 Task: Schedule a pivotal call with the IT department to engage in comprehensive discussions about software updates, system enhancements, and data security measures on September 22nd at 2:45 PM.
Action: Mouse moved to (48, 92)
Screenshot: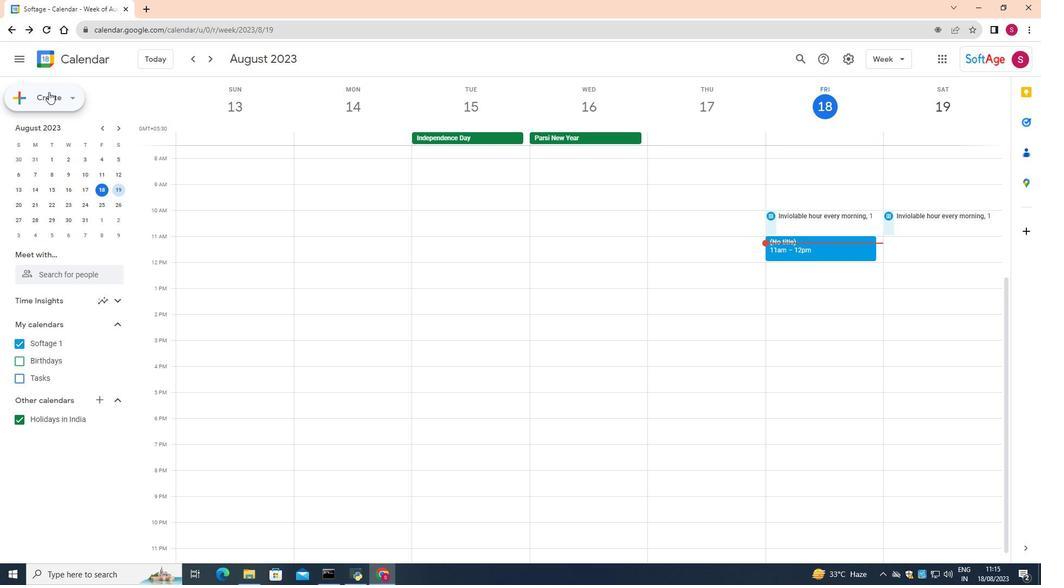 
Action: Mouse pressed left at (48, 92)
Screenshot: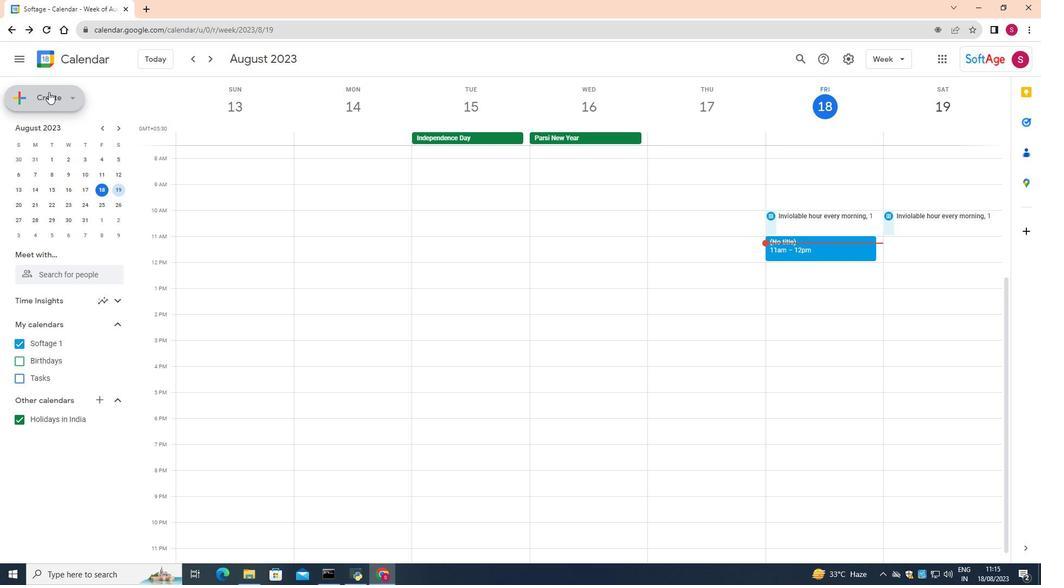 
Action: Mouse moved to (72, 214)
Screenshot: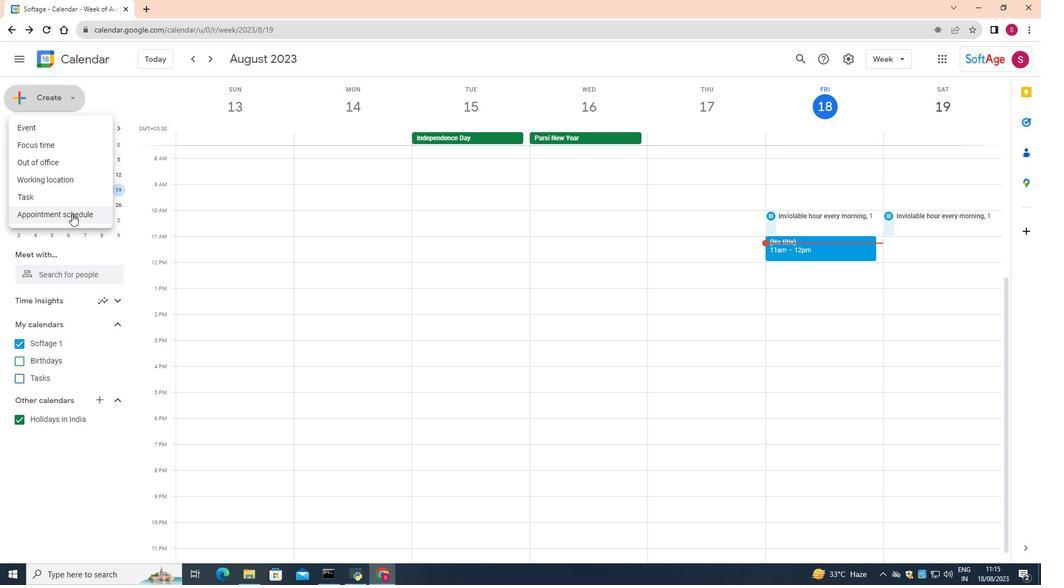 
Action: Mouse pressed left at (72, 214)
Screenshot: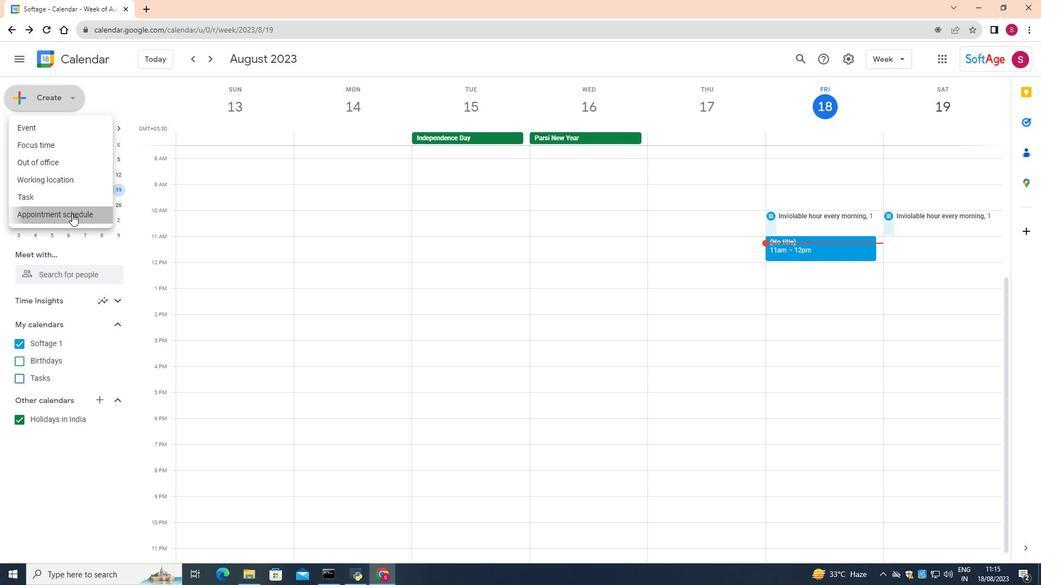 
Action: Mouse moved to (125, 91)
Screenshot: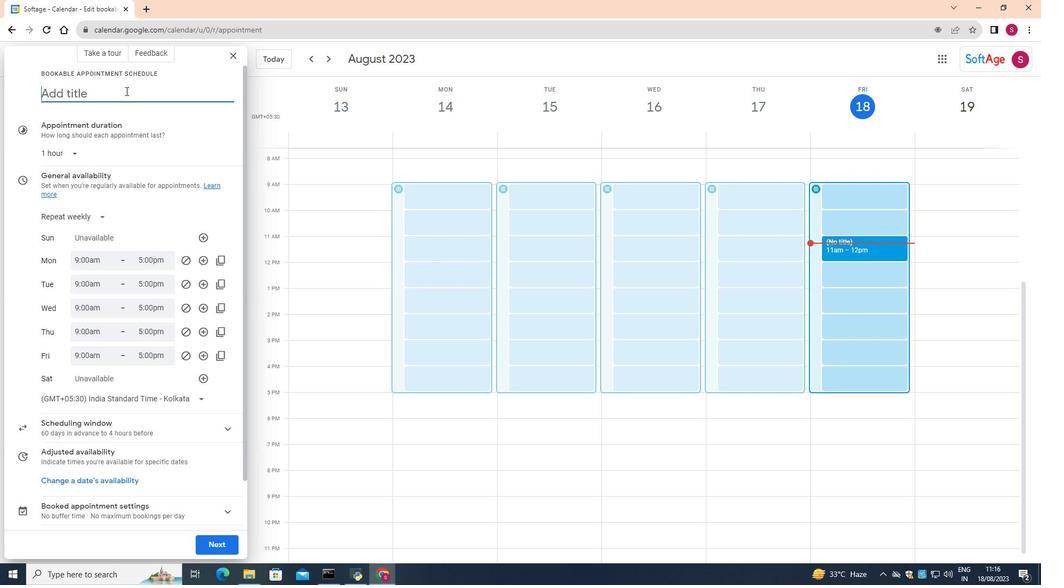 
Action: Mouse pressed left at (125, 91)
Screenshot: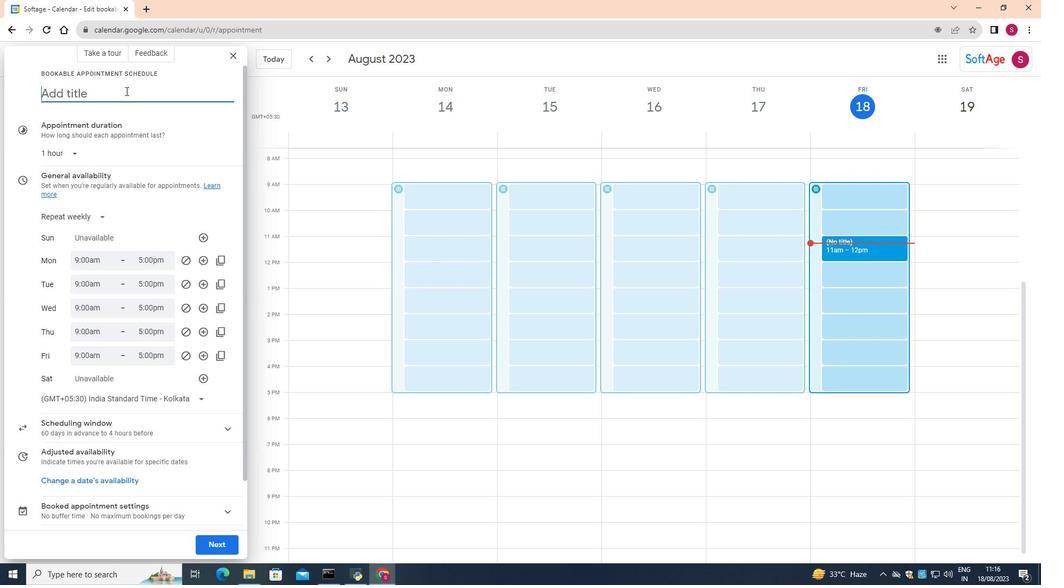 
Action: Key pressed <Key.shift>Pivotal<Key.space>call
Screenshot: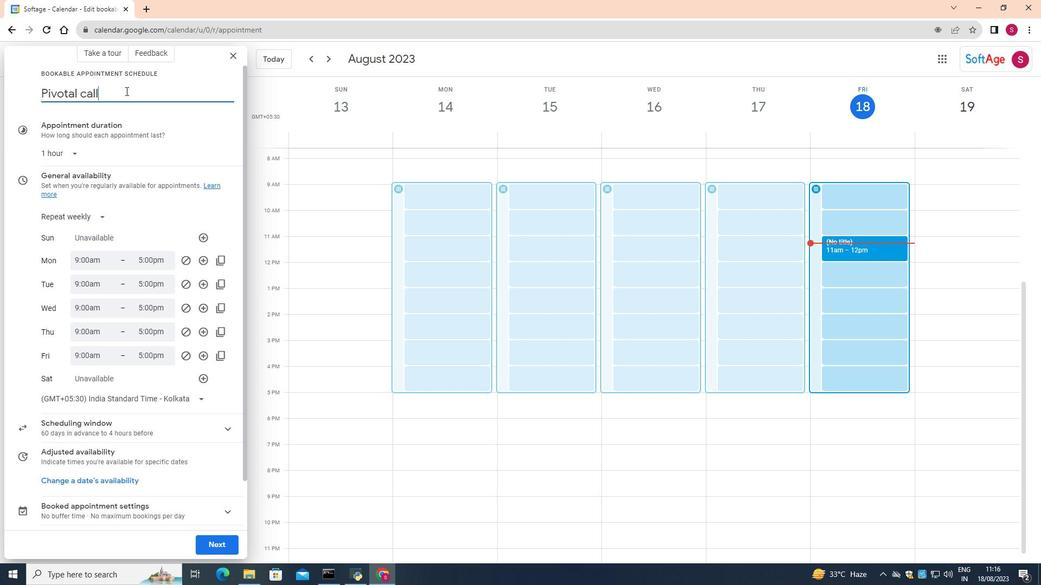 
Action: Mouse moved to (58, 145)
Screenshot: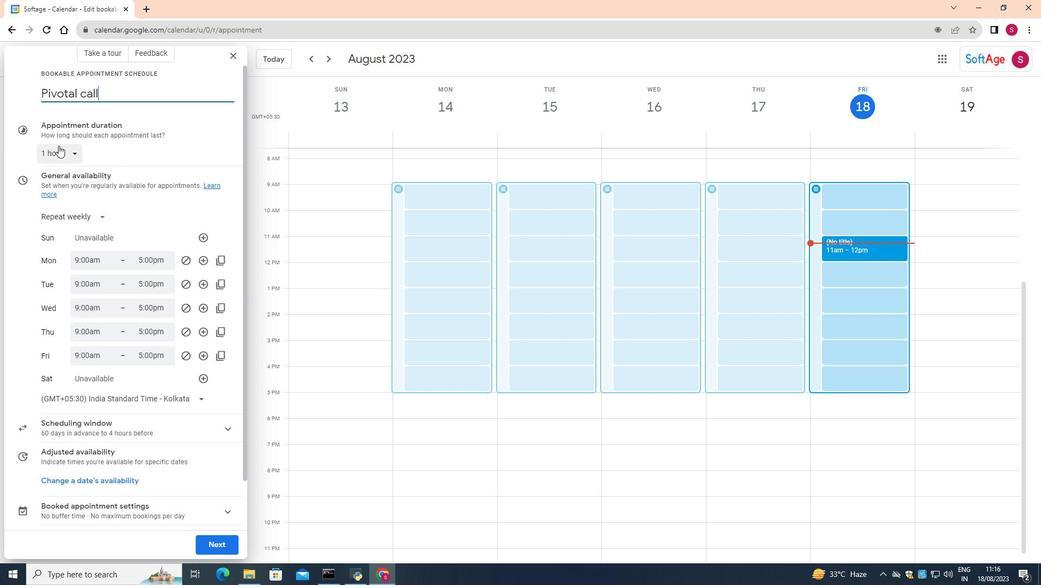 
Action: Key pressed <Key.space>with<Key.space>the<Key.space><Key.shift>IT<Key.space>department
Screenshot: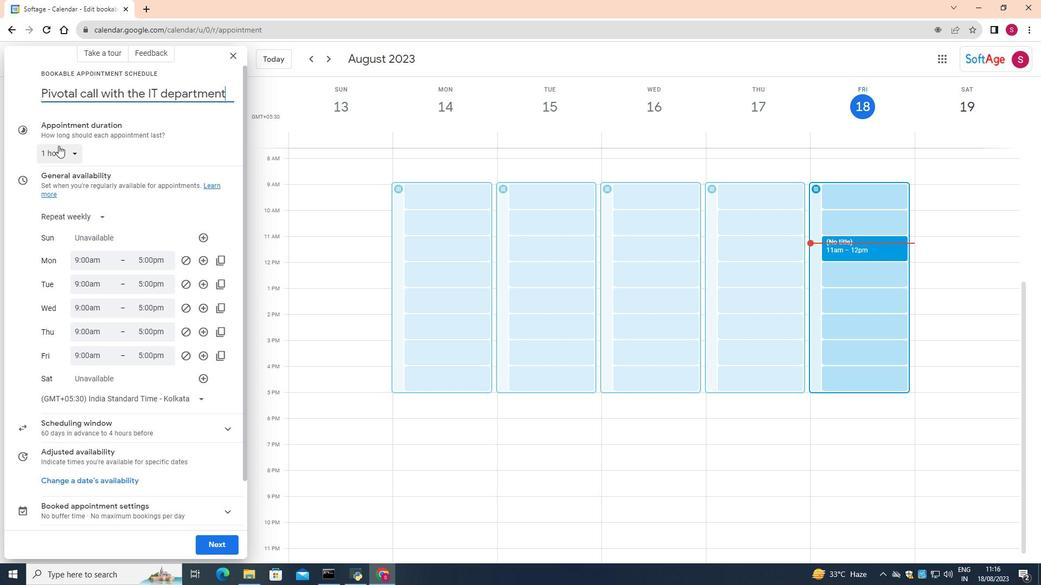 
Action: Mouse moved to (77, 157)
Screenshot: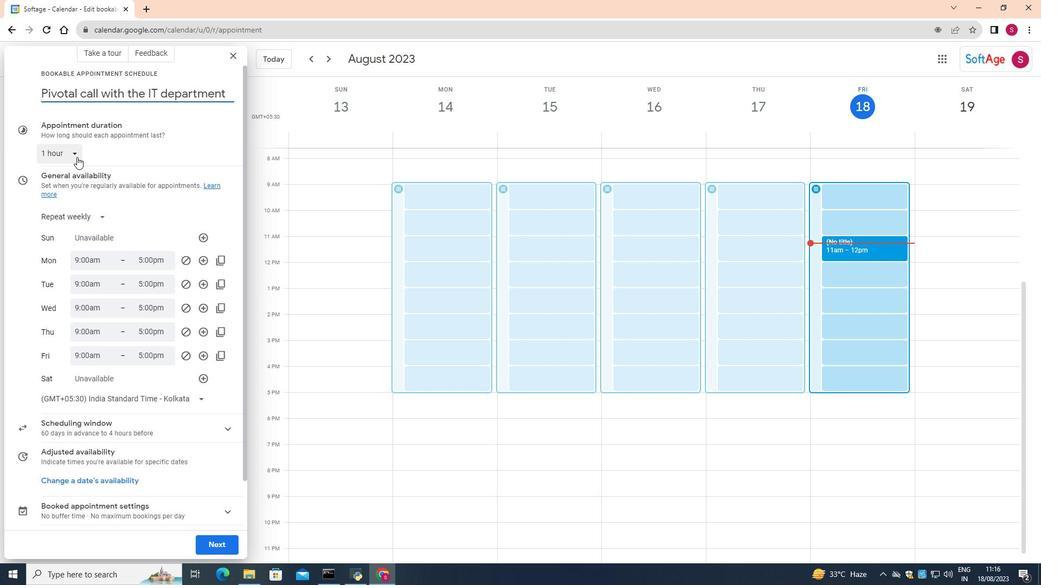 
Action: Mouse pressed left at (77, 157)
Screenshot: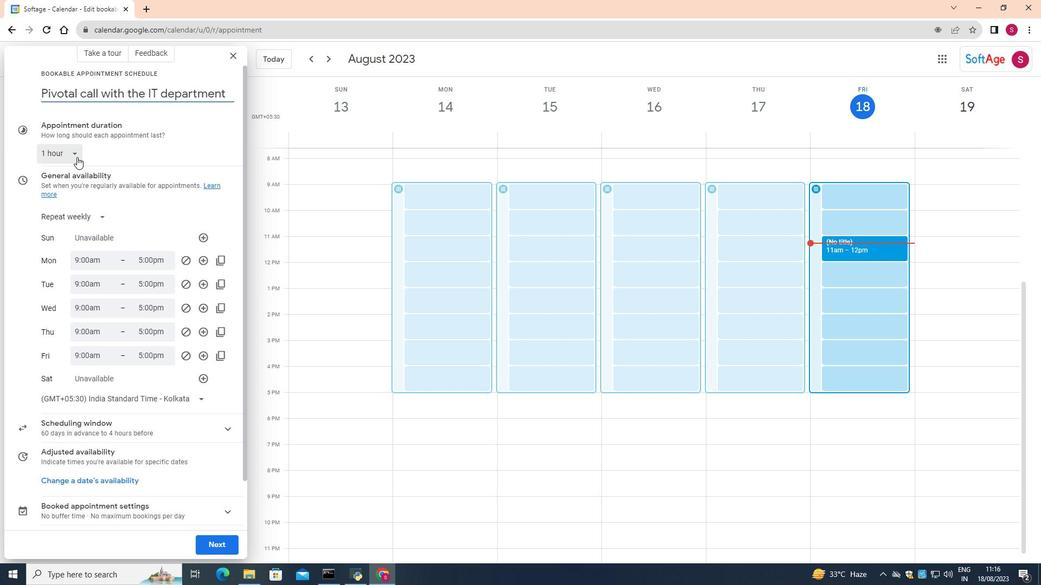 
Action: Mouse moved to (217, 259)
Screenshot: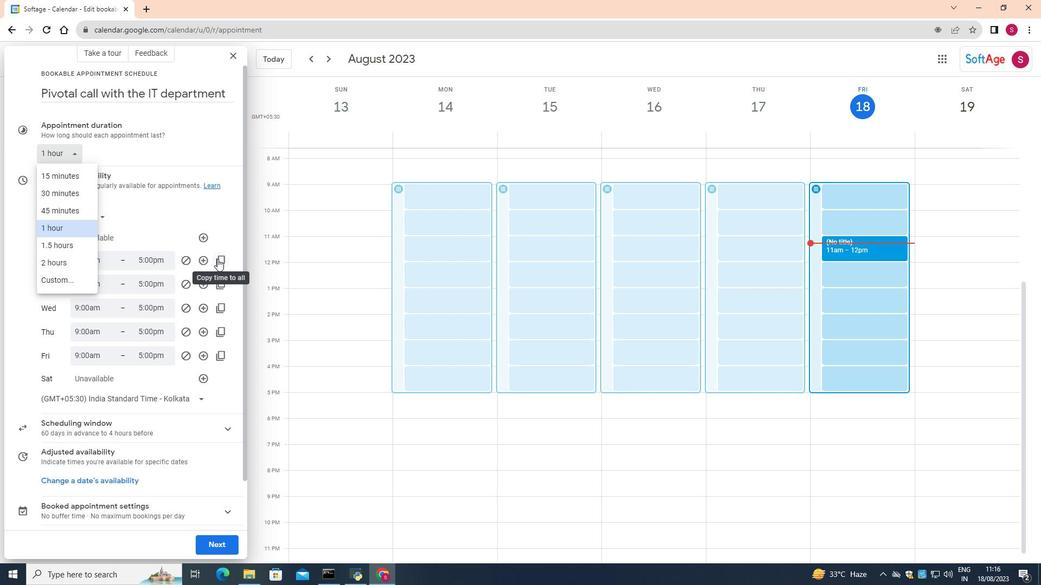 
Action: Mouse pressed left at (217, 259)
Screenshot: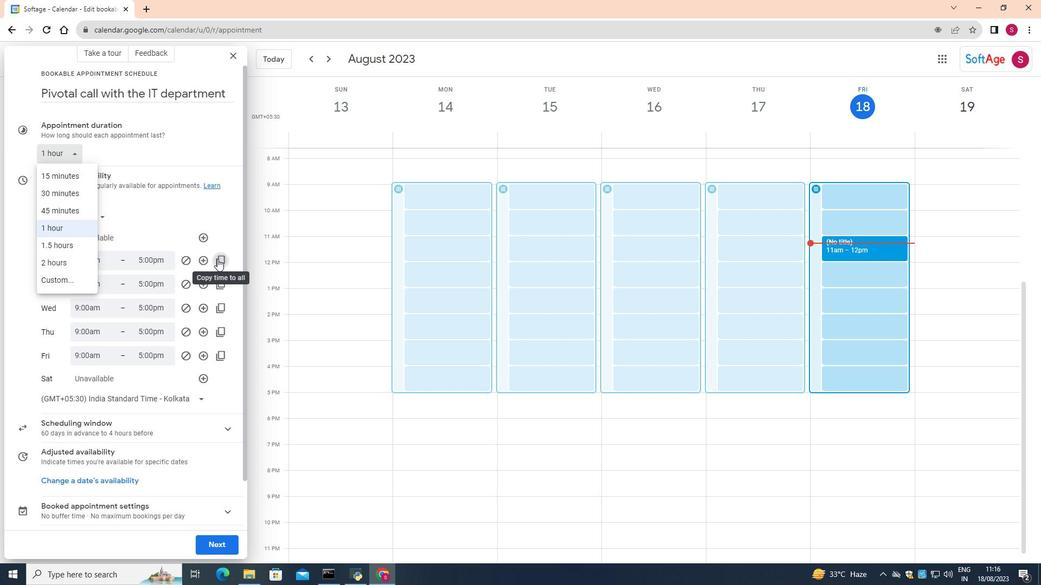 
Action: Mouse pressed left at (217, 259)
Screenshot: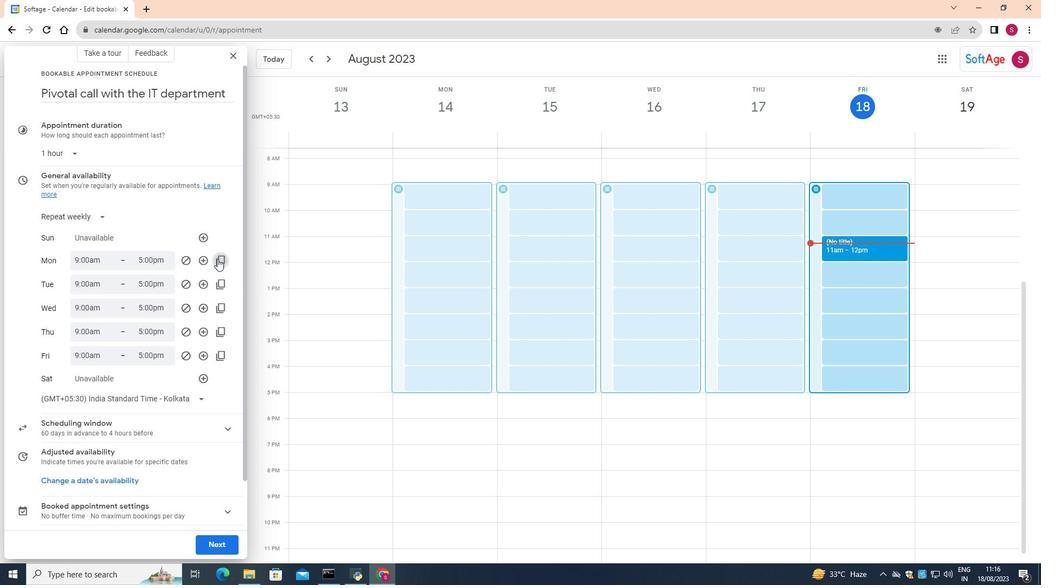 
Action: Mouse moved to (153, 423)
Screenshot: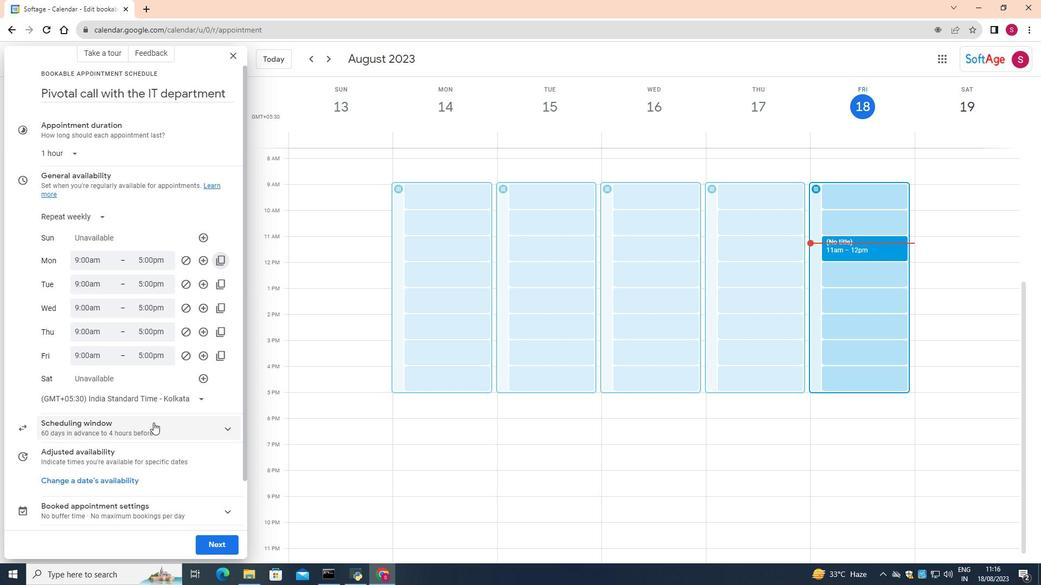 
Action: Mouse scrolled (153, 422) with delta (0, 0)
Screenshot: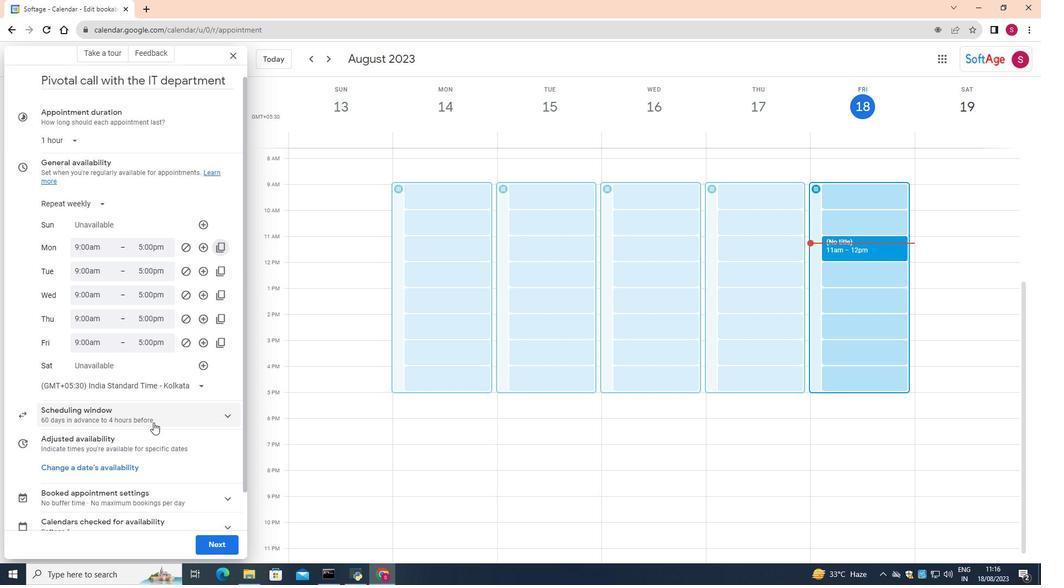 
Action: Mouse scrolled (153, 422) with delta (0, 0)
Screenshot: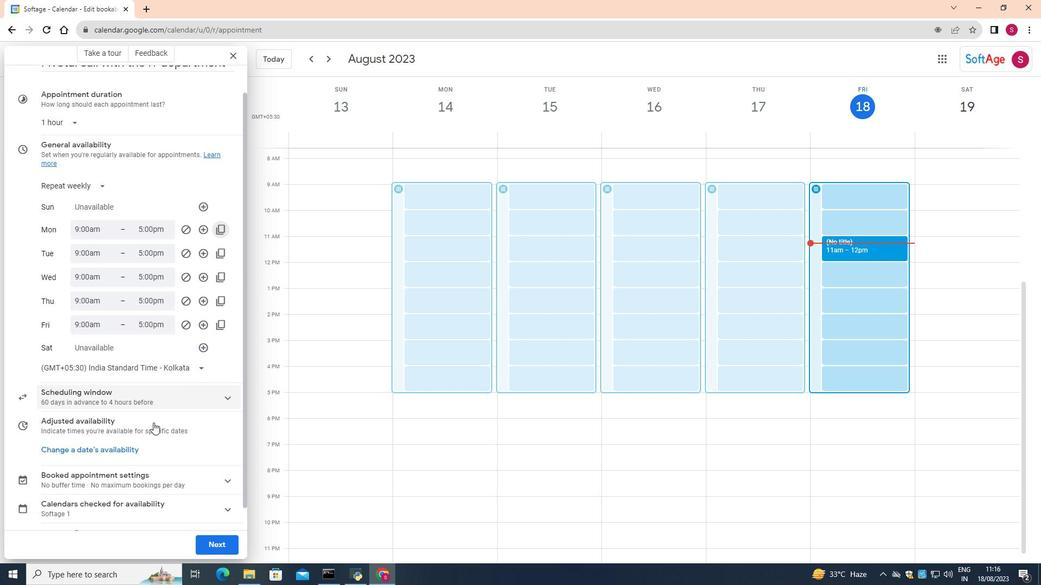 
Action: Mouse scrolled (153, 422) with delta (0, 0)
Screenshot: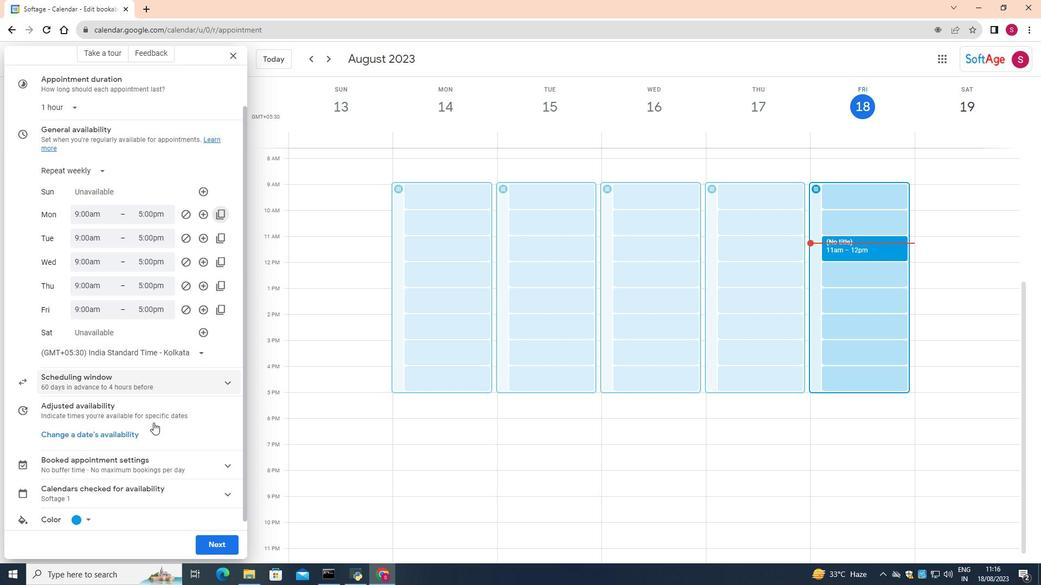 
Action: Mouse scrolled (153, 422) with delta (0, 0)
Screenshot: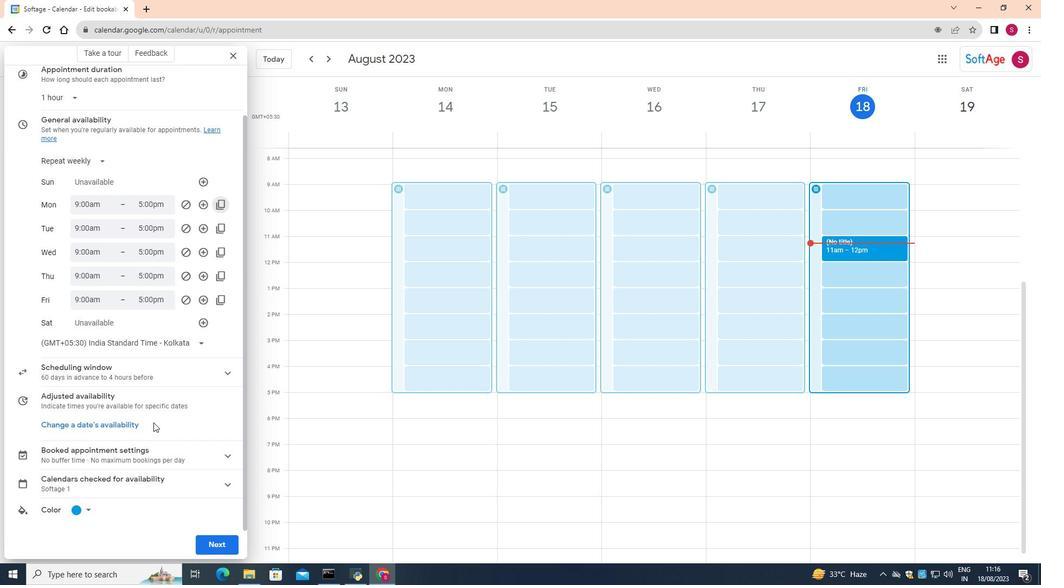 
Action: Mouse scrolled (153, 422) with delta (0, 0)
Screenshot: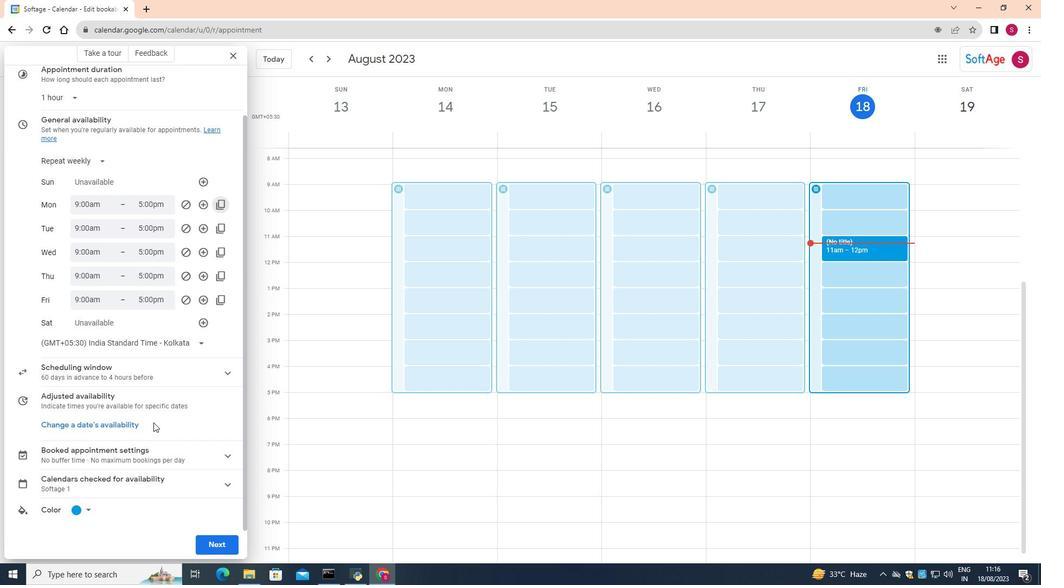 
Action: Mouse scrolled (153, 422) with delta (0, 0)
Screenshot: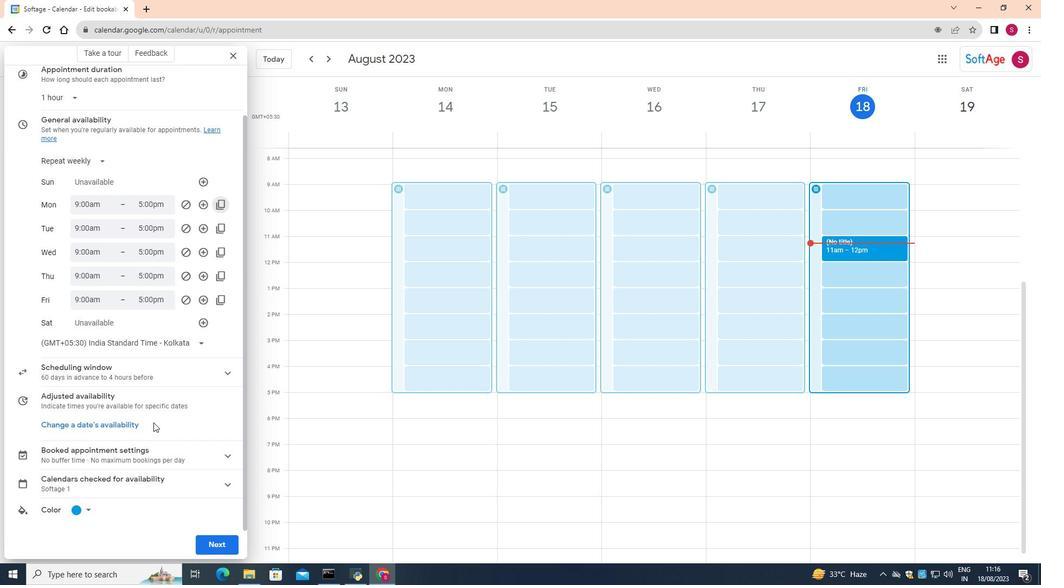 
Action: Mouse moved to (105, 161)
Screenshot: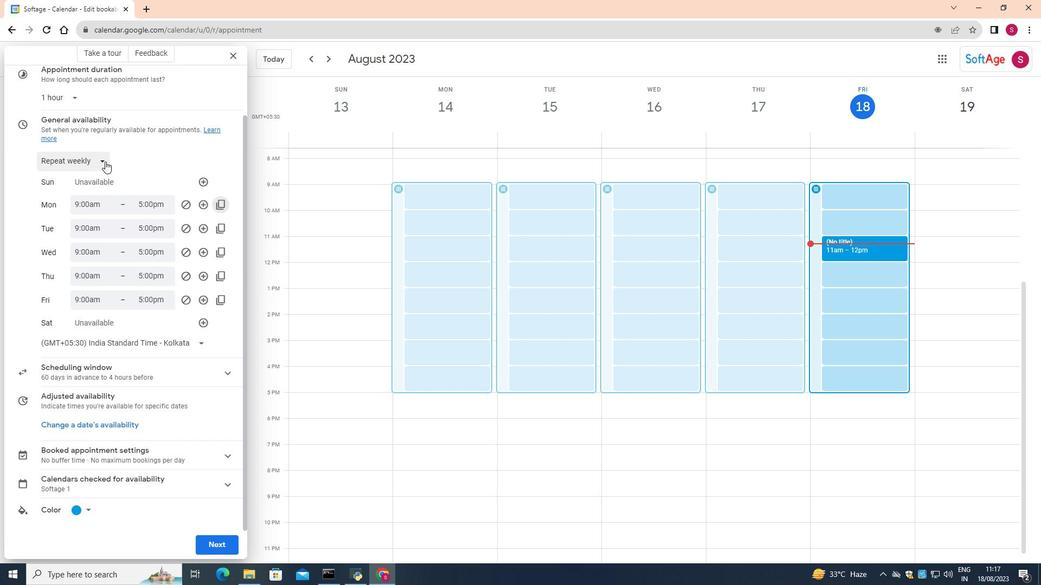 
Action: Mouse pressed left at (105, 161)
Screenshot: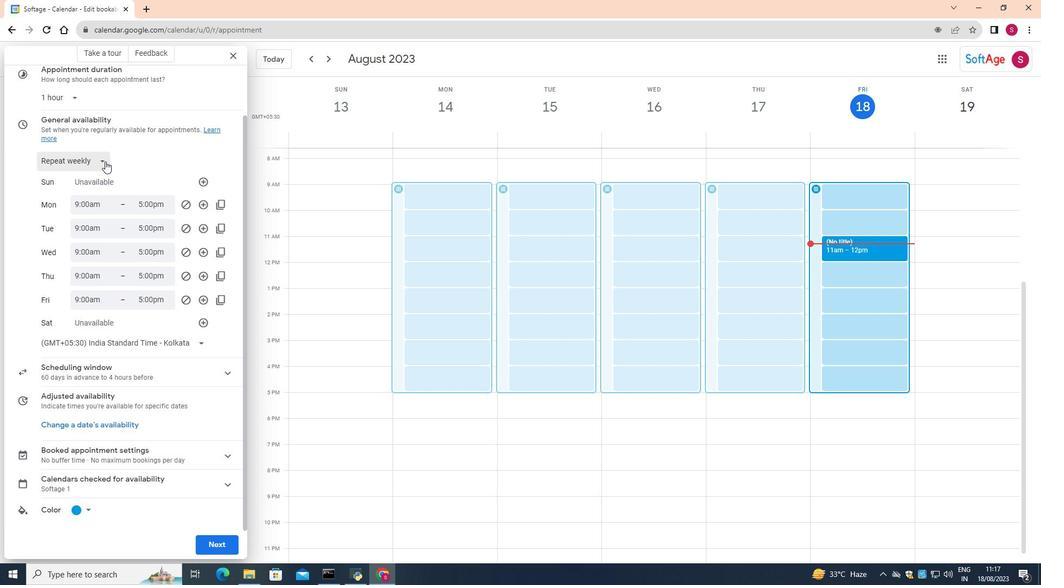 
Action: Mouse moved to (94, 181)
Screenshot: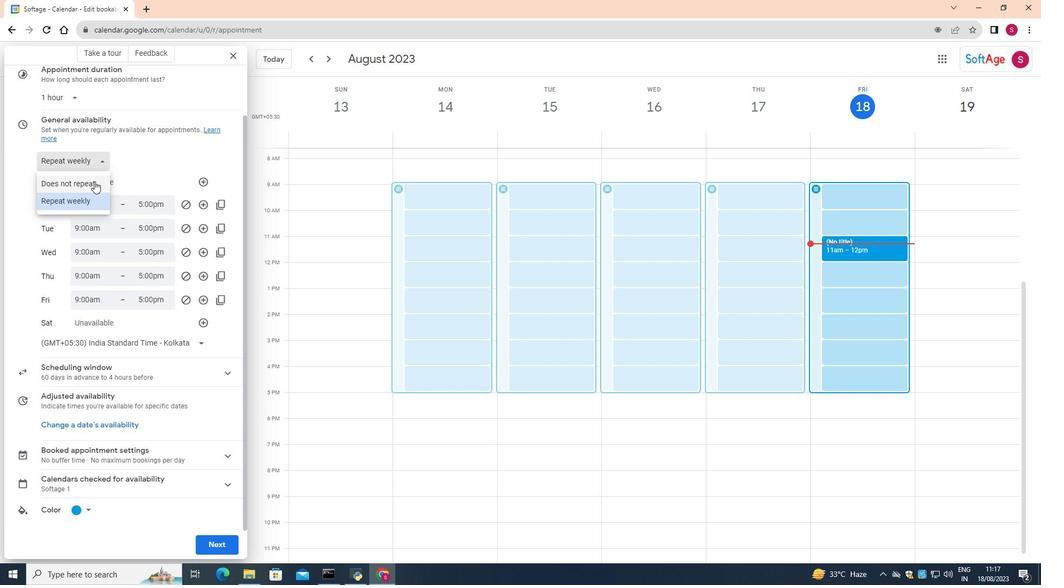 
Action: Mouse pressed left at (94, 181)
Screenshot: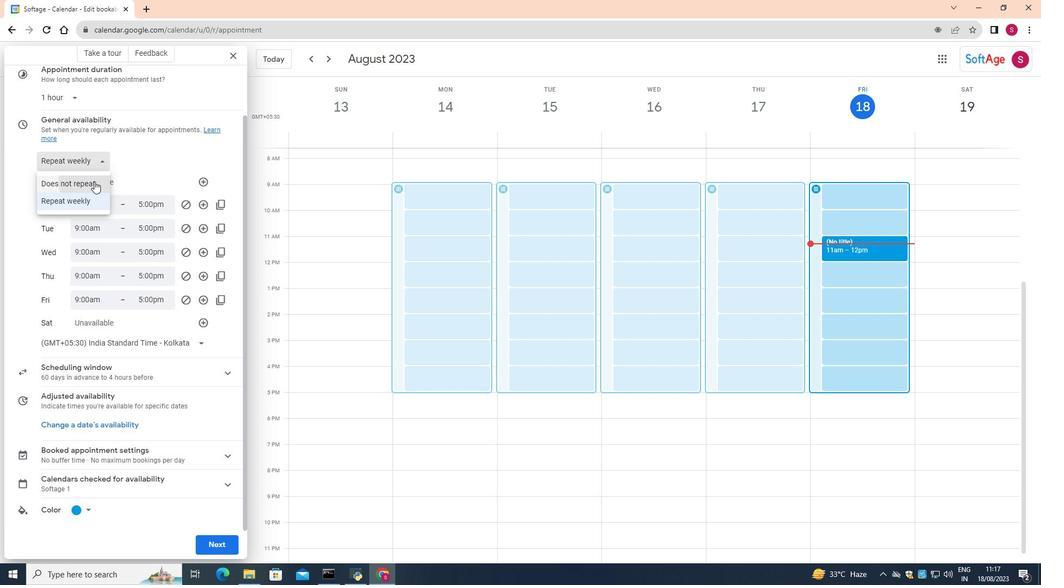 
Action: Mouse moved to (66, 232)
Screenshot: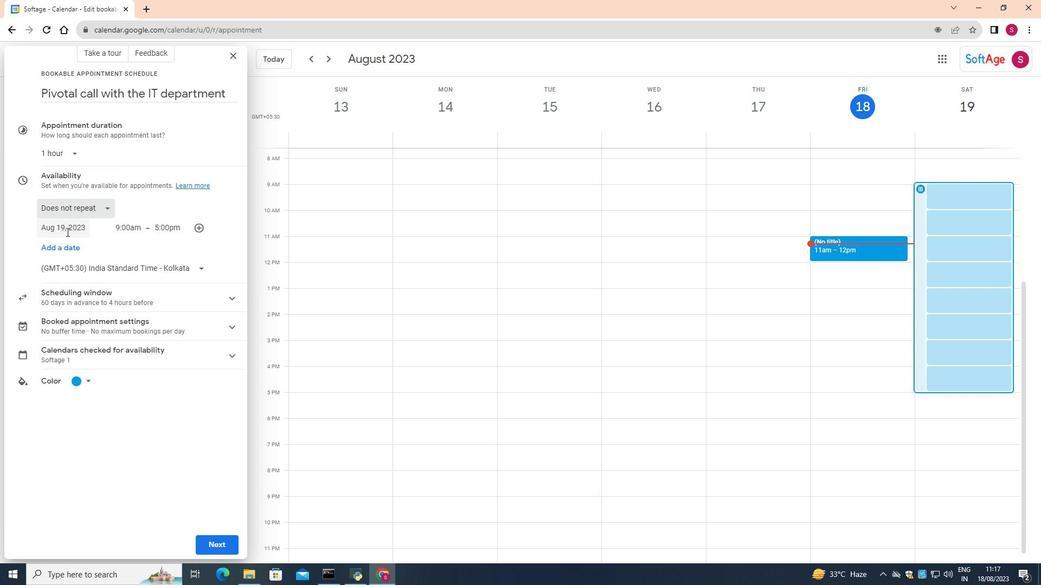 
Action: Mouse pressed left at (66, 232)
Screenshot: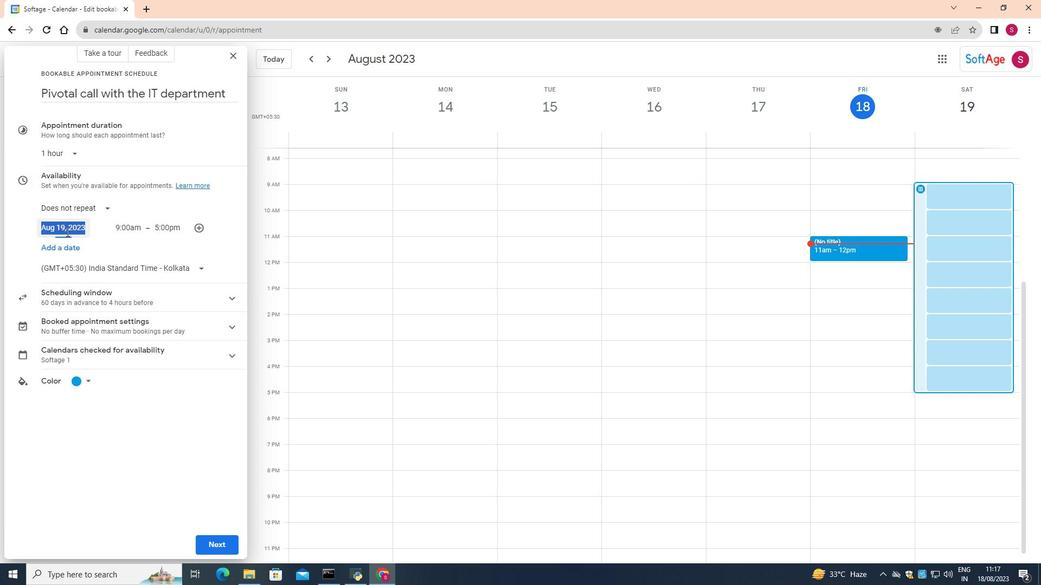 
Action: Mouse moved to (170, 248)
Screenshot: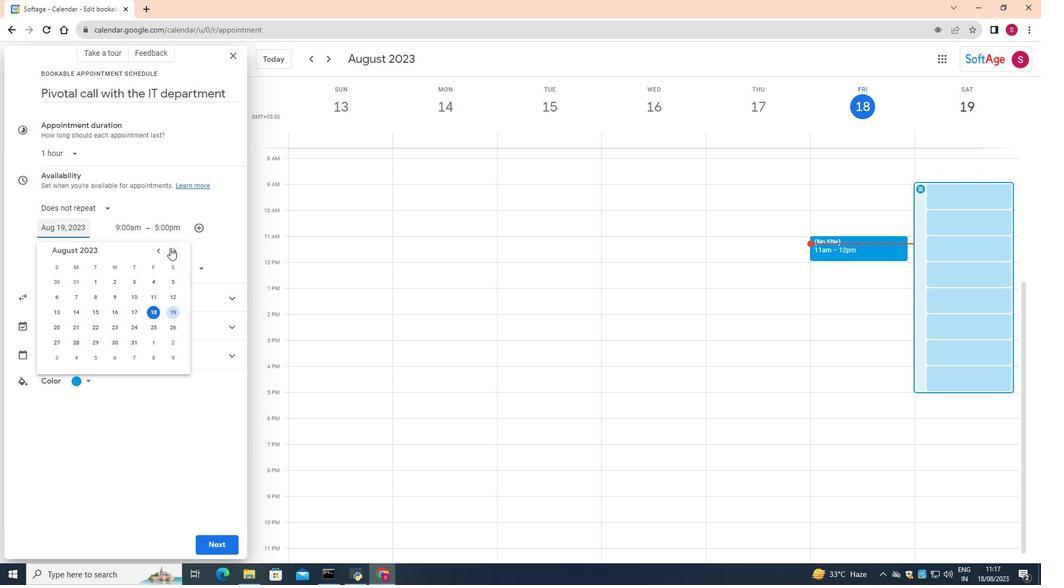 
Action: Mouse pressed left at (170, 248)
Screenshot: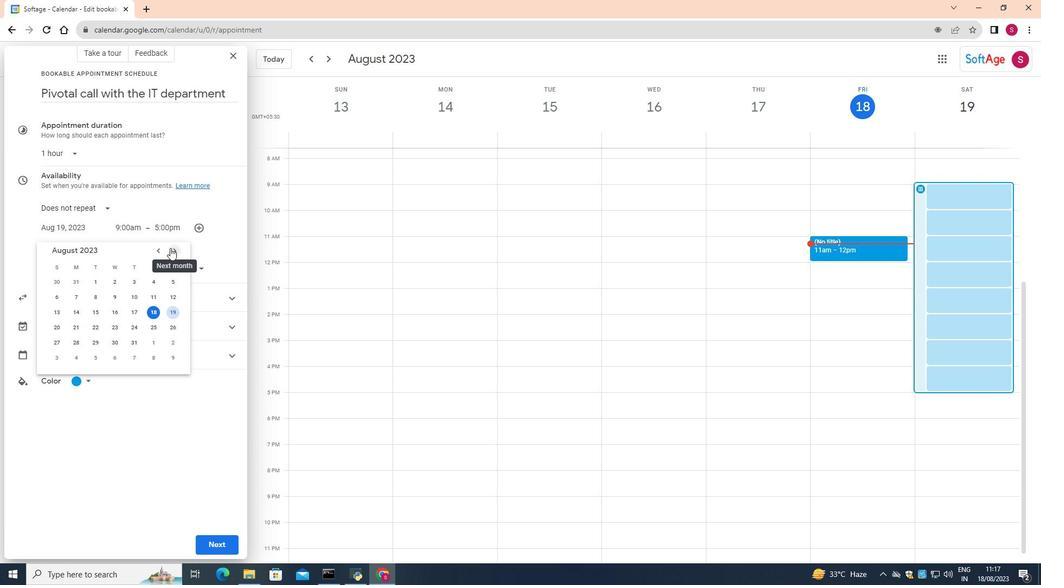 
Action: Mouse moved to (151, 327)
Screenshot: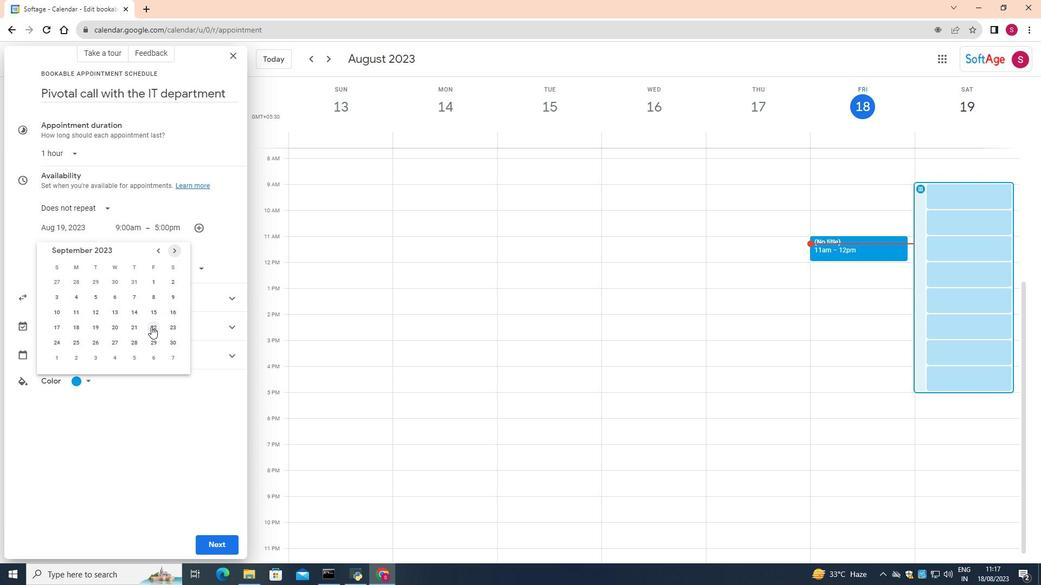 
Action: Mouse pressed left at (151, 327)
Screenshot: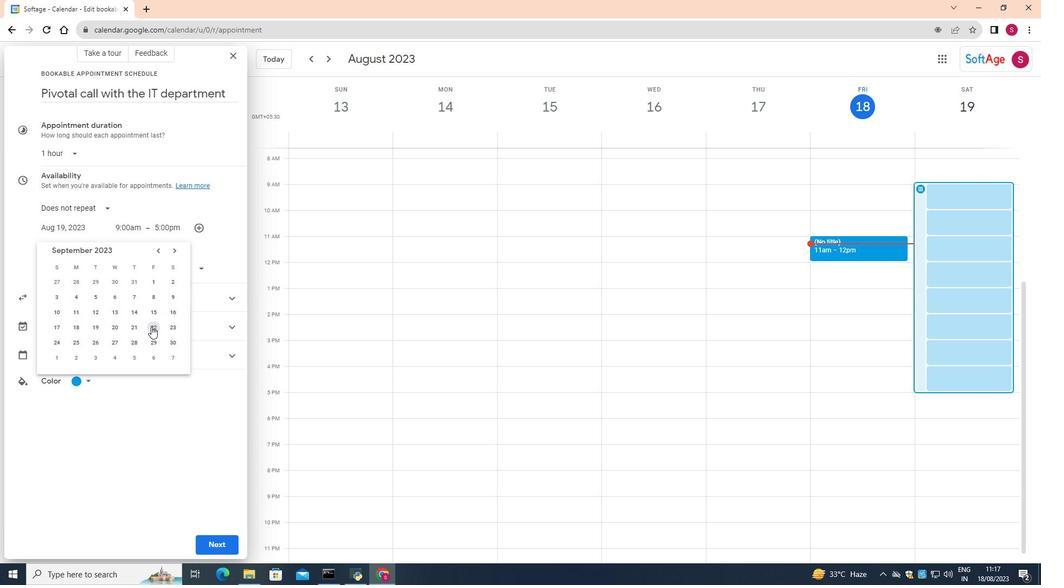 
Action: Mouse moved to (196, 224)
Screenshot: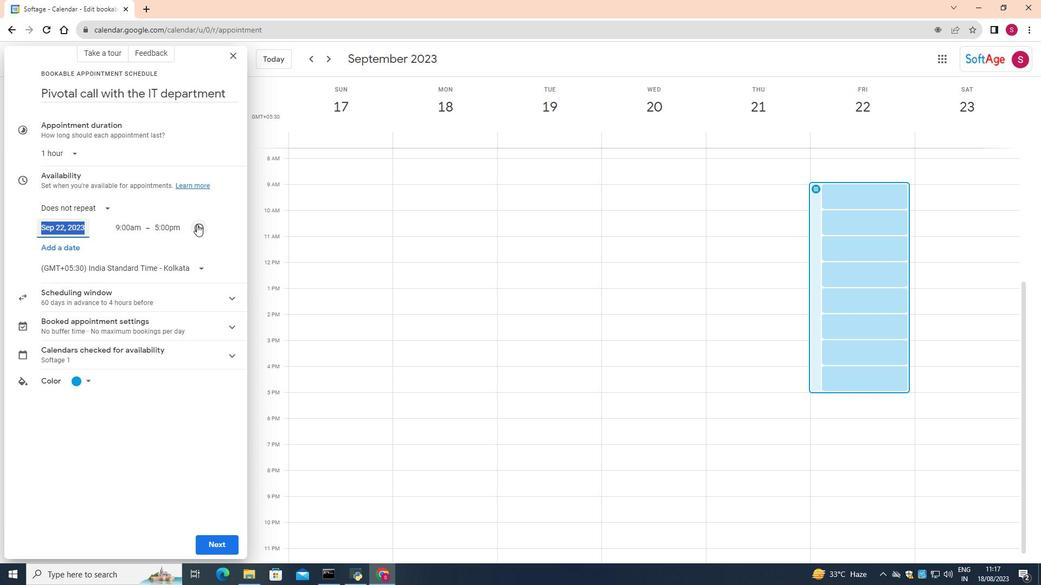 
Action: Mouse pressed left at (196, 224)
Screenshot: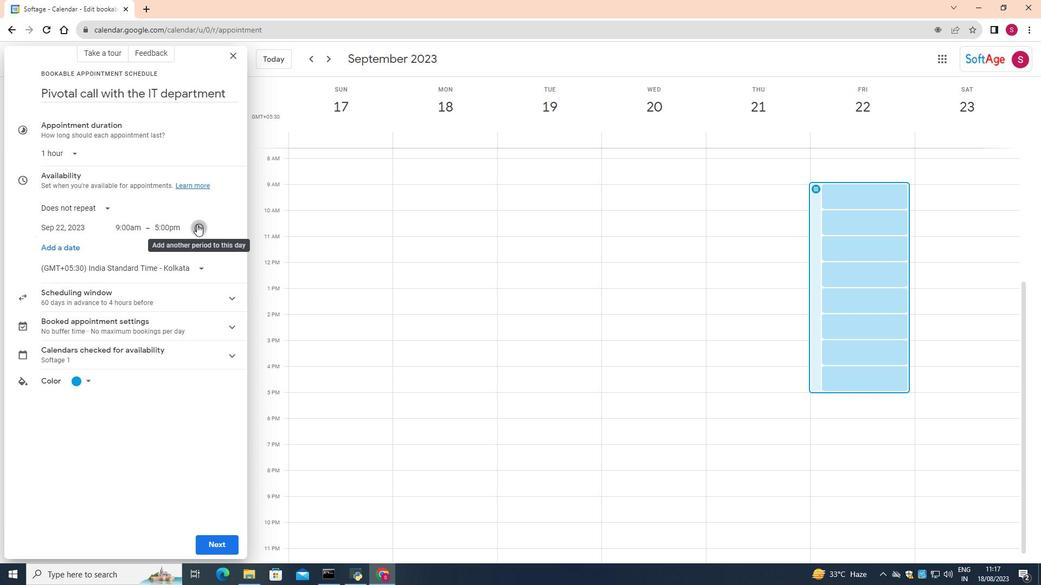 
Action: Mouse moved to (215, 226)
Screenshot: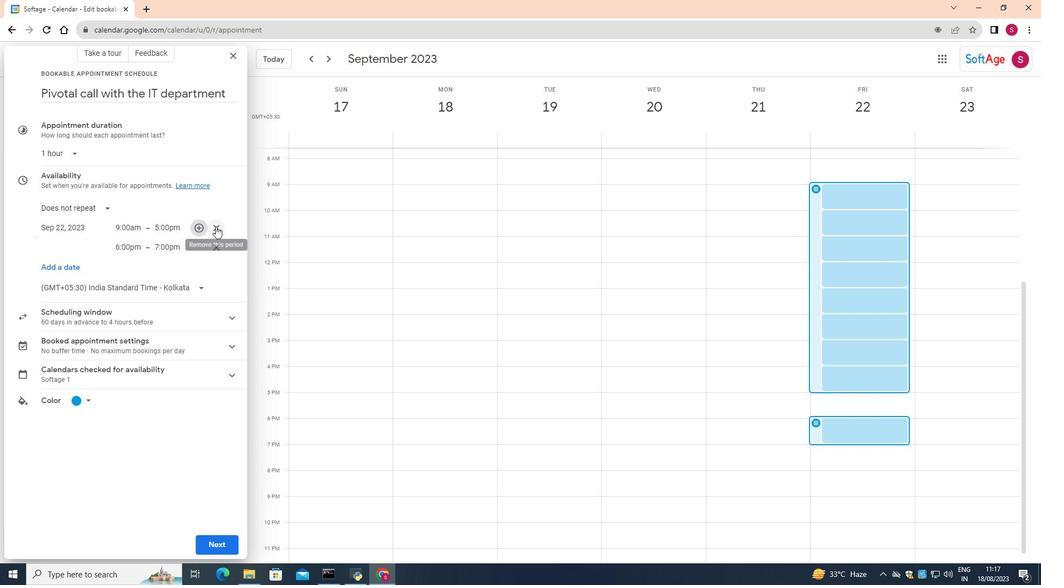
Action: Mouse pressed left at (215, 226)
Screenshot: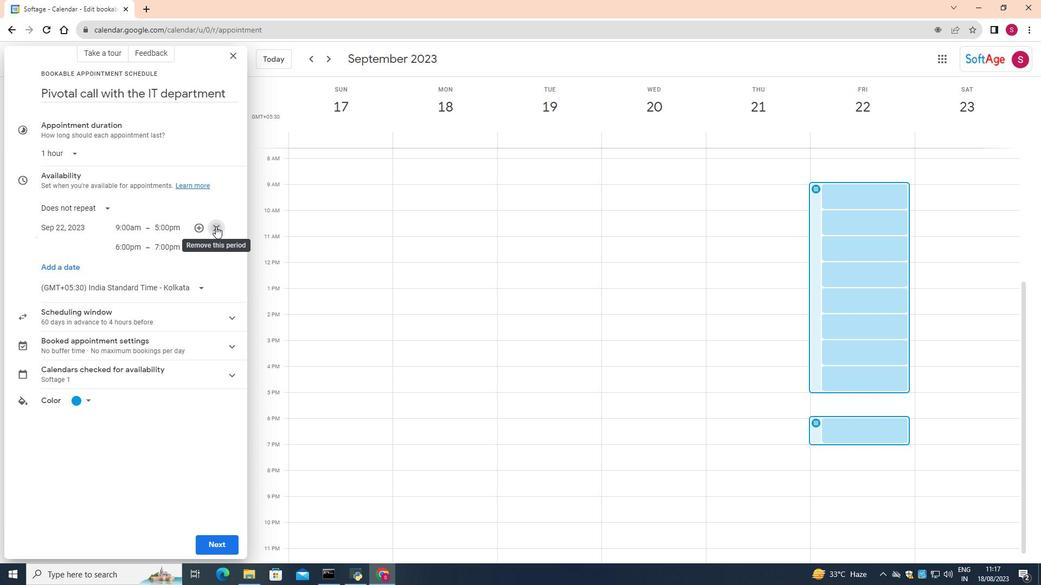 
Action: Mouse moved to (148, 227)
Screenshot: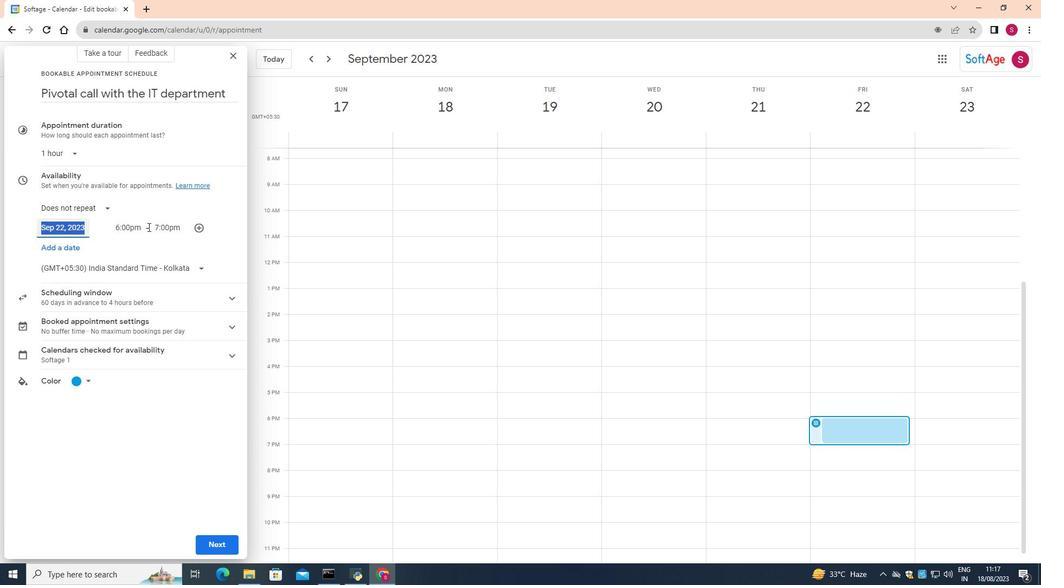 
Action: Mouse pressed left at (148, 227)
Screenshot: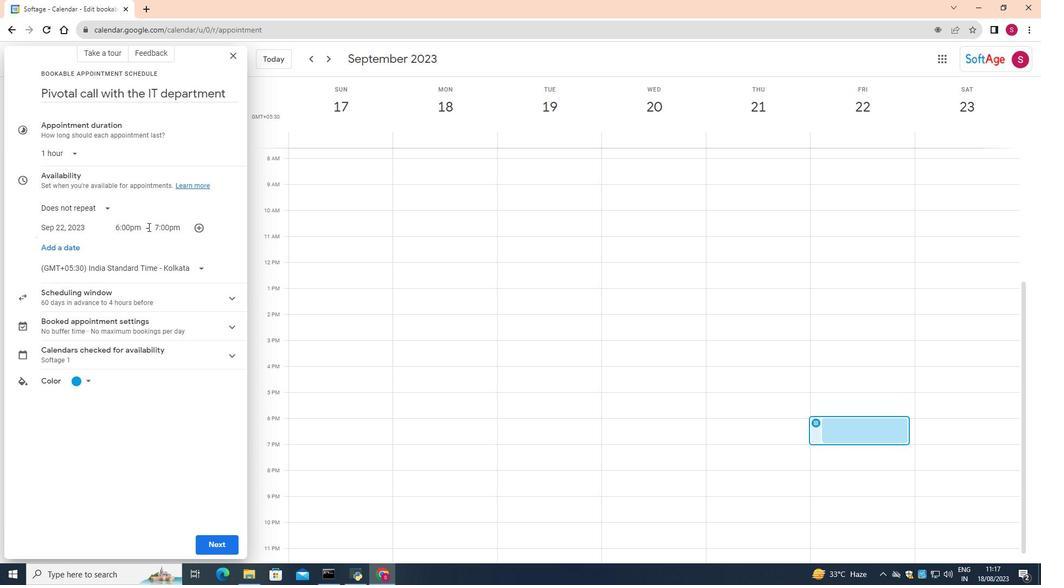 
Action: Mouse moved to (182, 226)
Screenshot: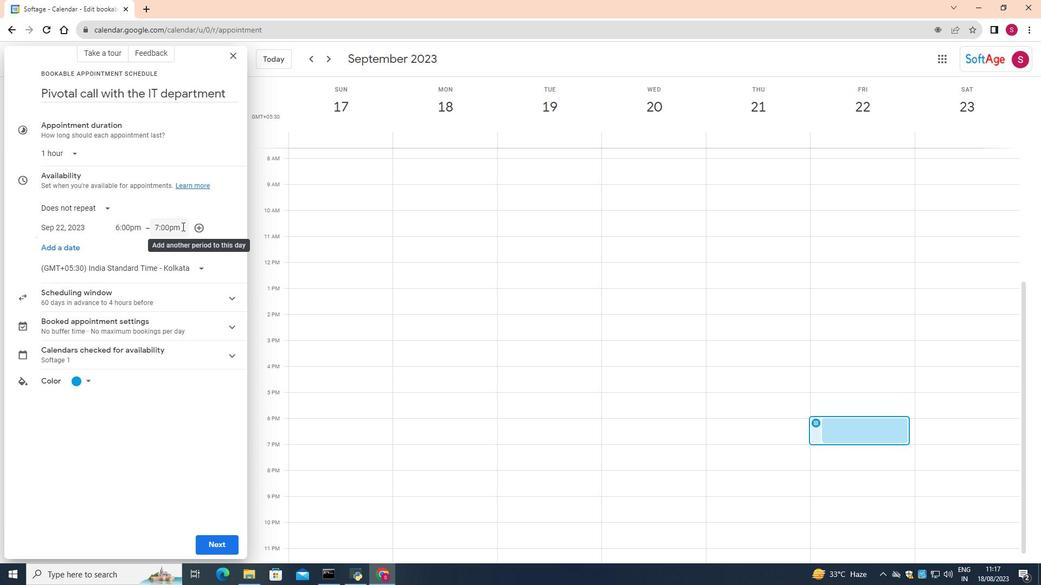 
Action: Mouse pressed left at (182, 226)
Screenshot: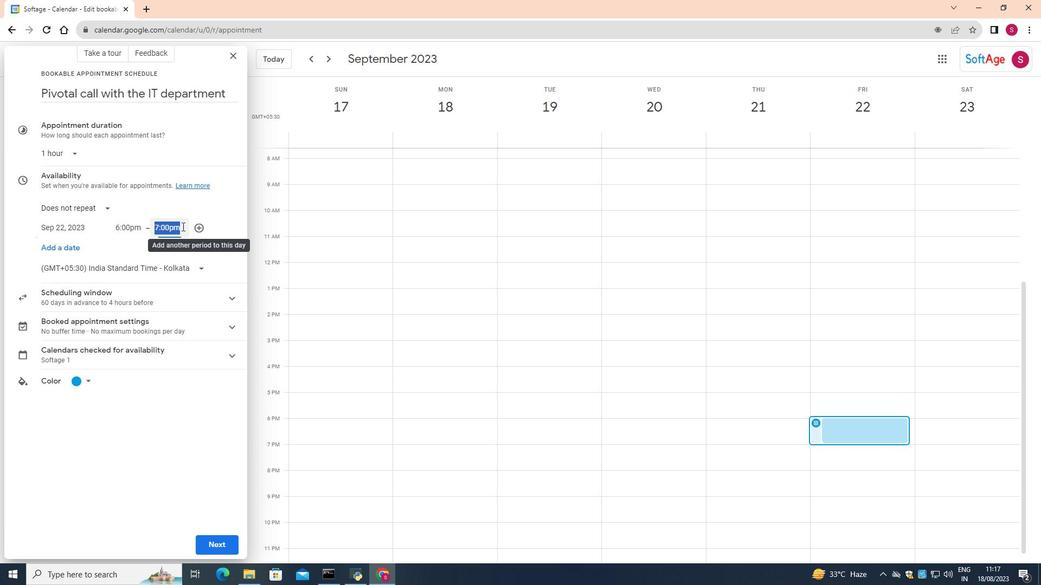 
Action: Mouse moved to (139, 229)
Screenshot: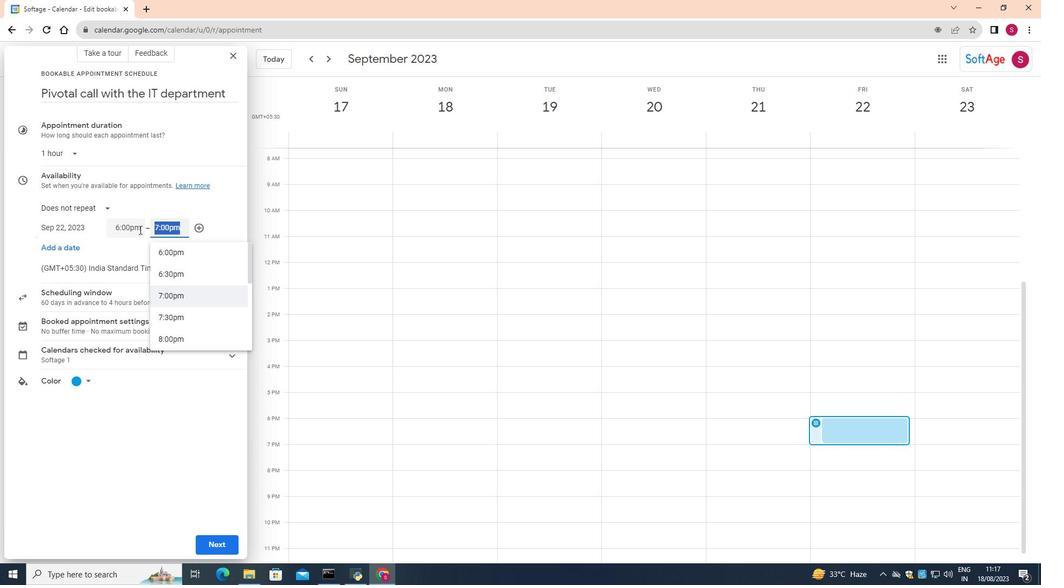 
Action: Mouse pressed left at (139, 229)
Screenshot: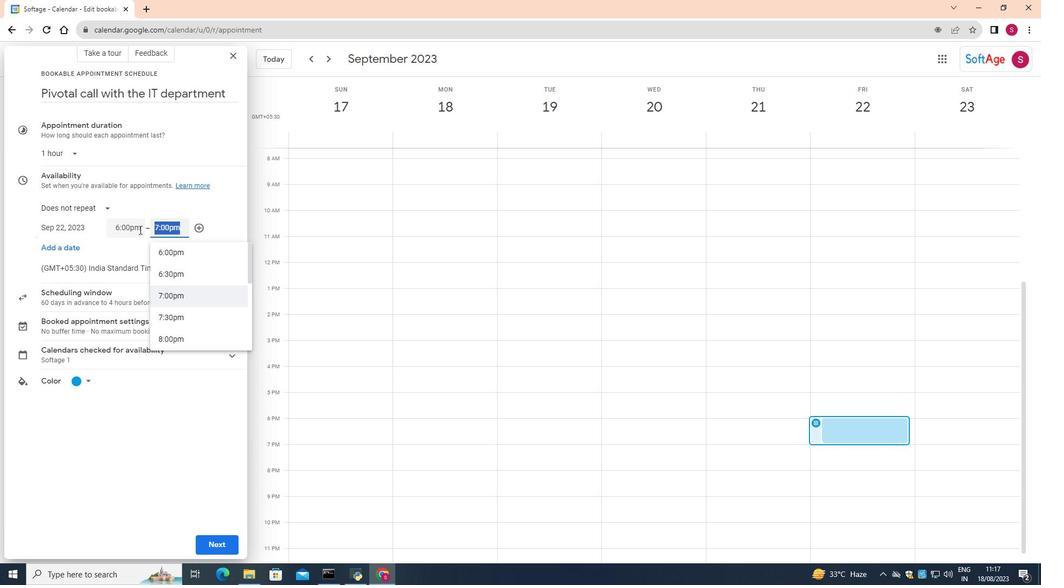 
Action: Mouse pressed left at (139, 229)
Screenshot: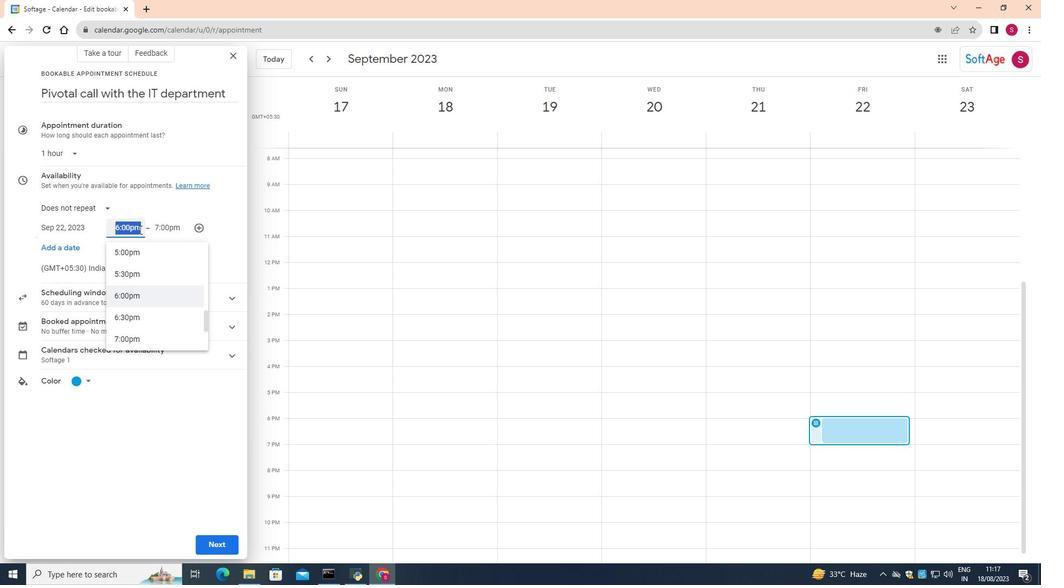
Action: Mouse pressed left at (139, 229)
Screenshot: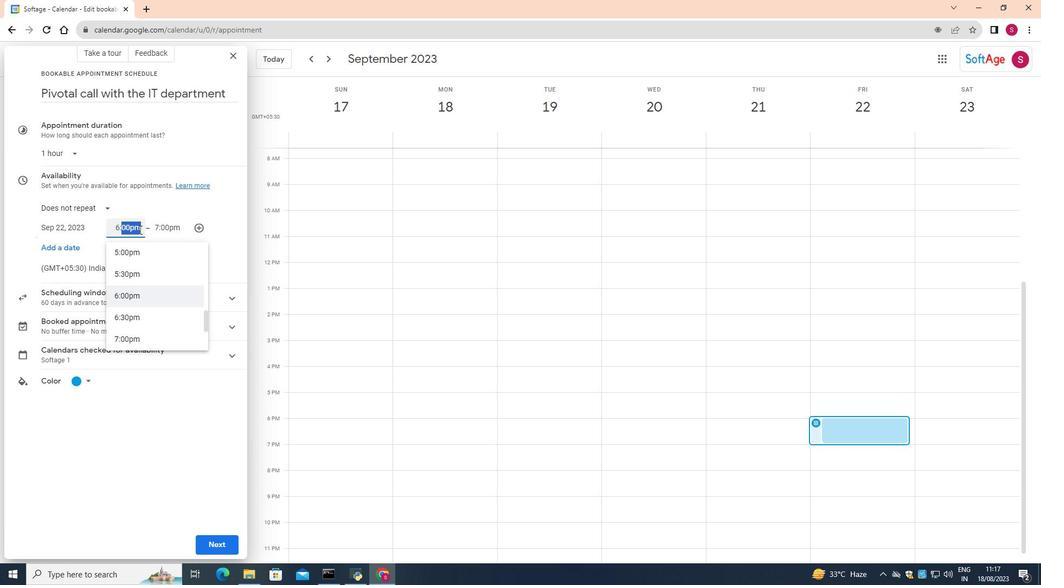 
Action: Mouse moved to (125, 277)
Screenshot: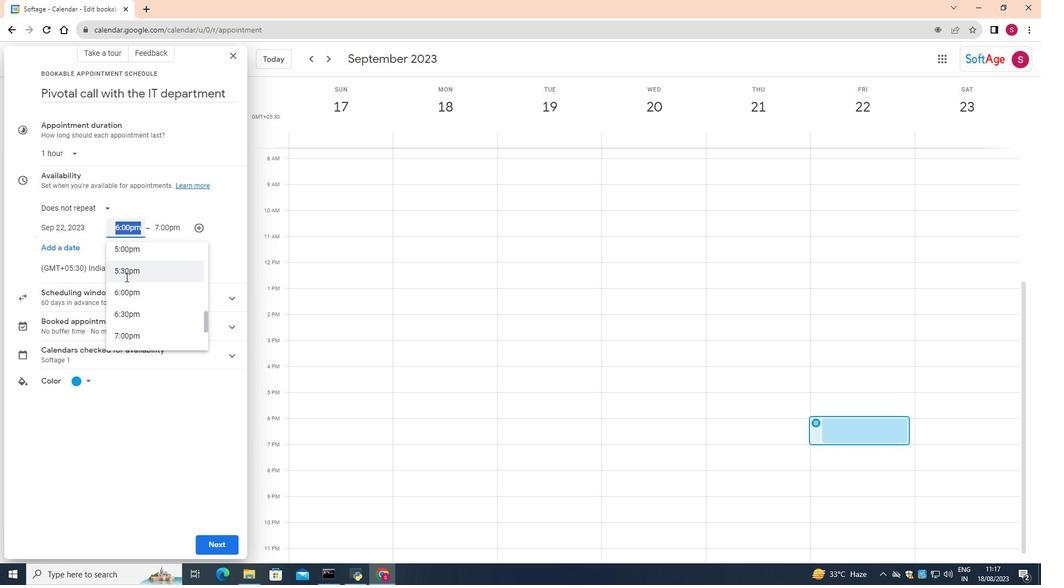 
Action: Mouse scrolled (125, 277) with delta (0, 0)
Screenshot: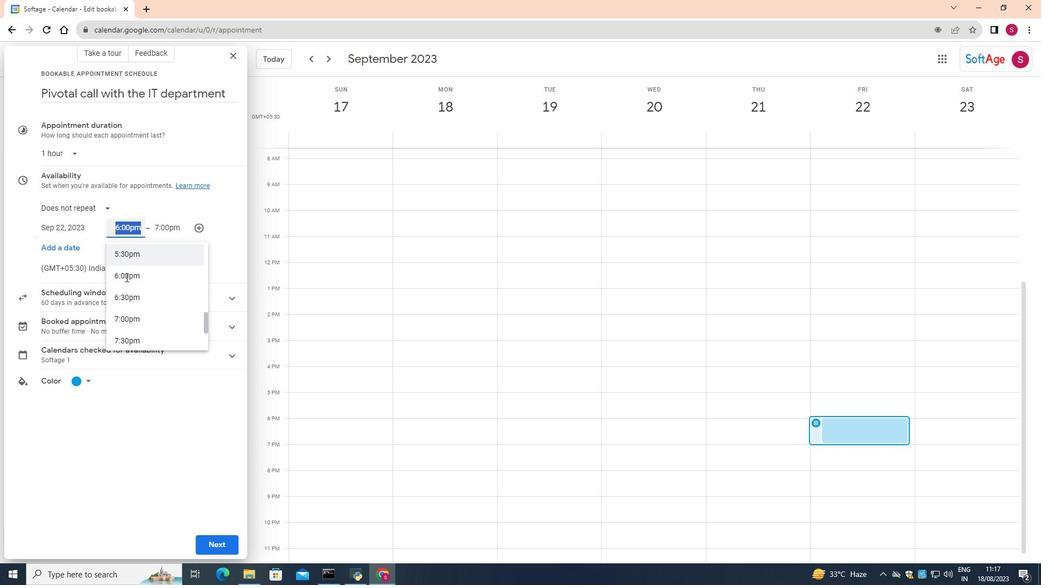 
Action: Mouse moved to (131, 307)
Screenshot: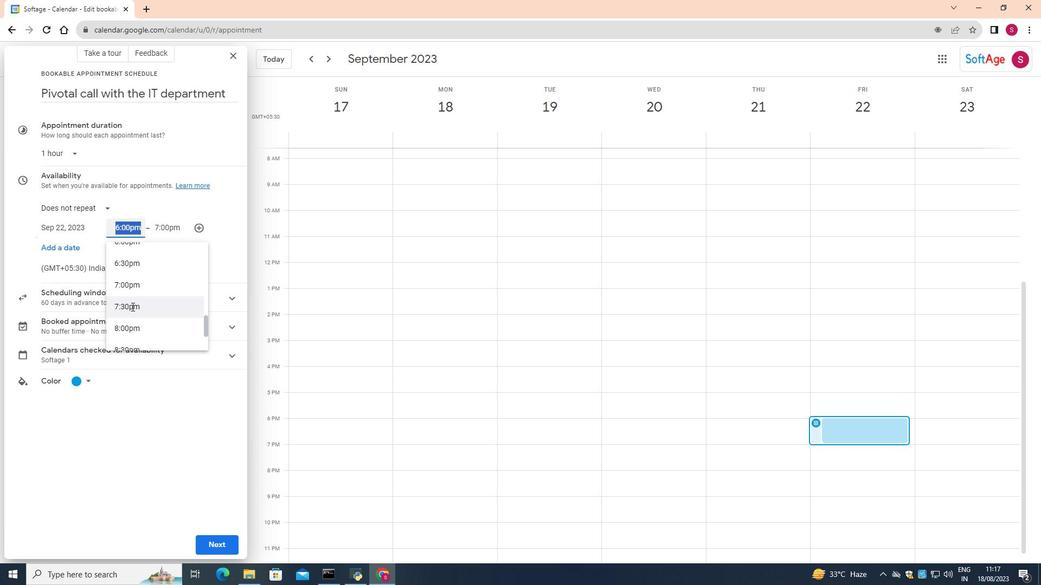 
Action: Mouse scrolled (131, 307) with delta (0, 0)
Screenshot: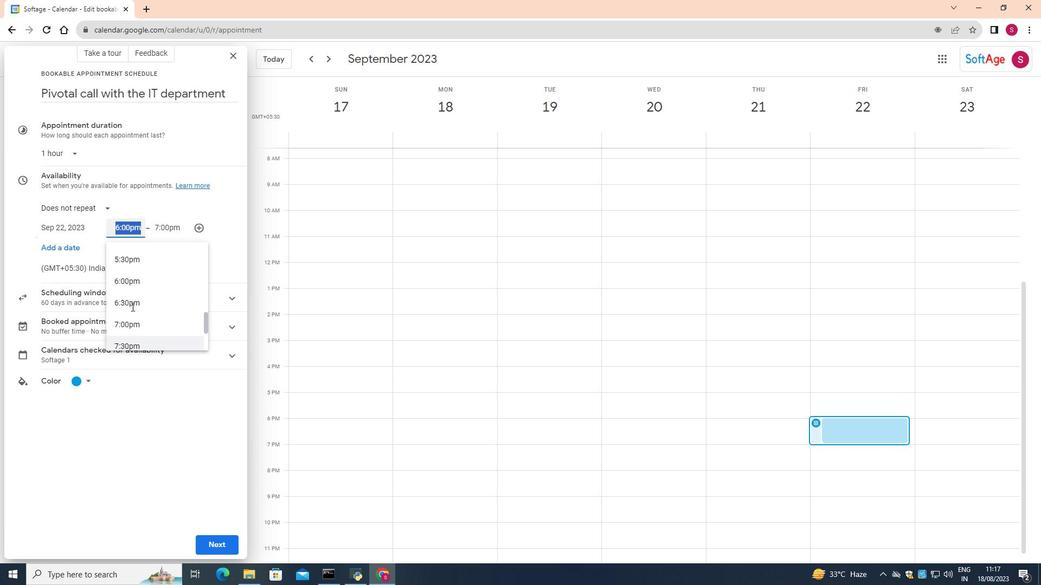 
Action: Mouse scrolled (131, 307) with delta (0, 0)
Screenshot: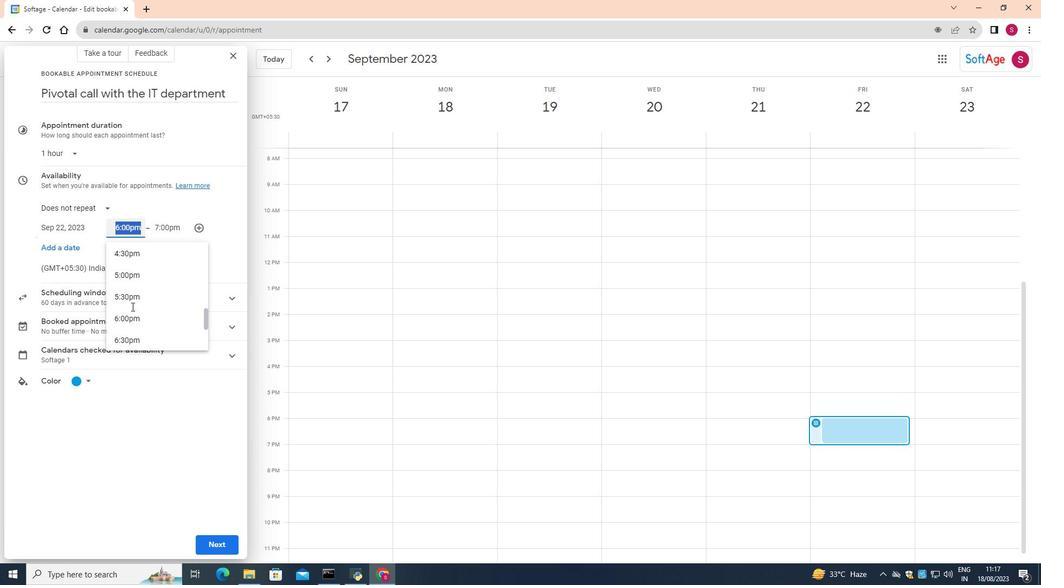 
Action: Mouse scrolled (131, 307) with delta (0, 0)
Screenshot: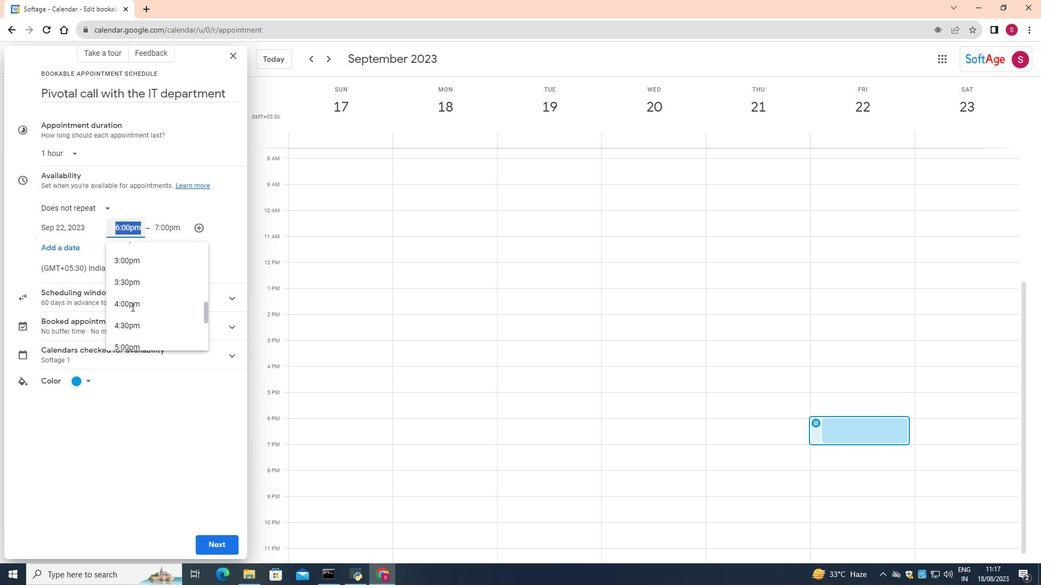 
Action: Mouse scrolled (131, 307) with delta (0, 0)
Screenshot: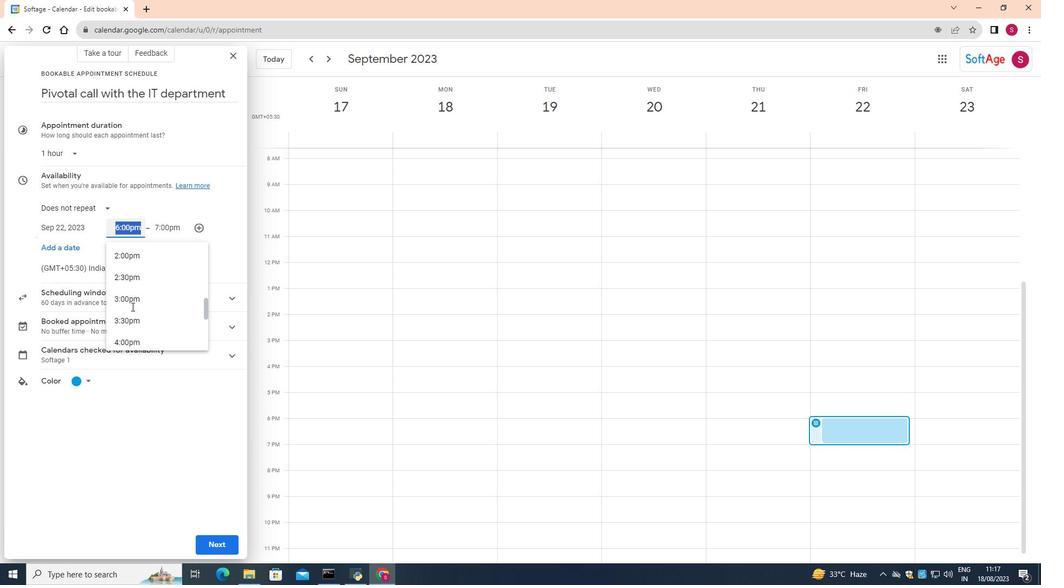 
Action: Mouse scrolled (131, 307) with delta (0, 0)
Screenshot: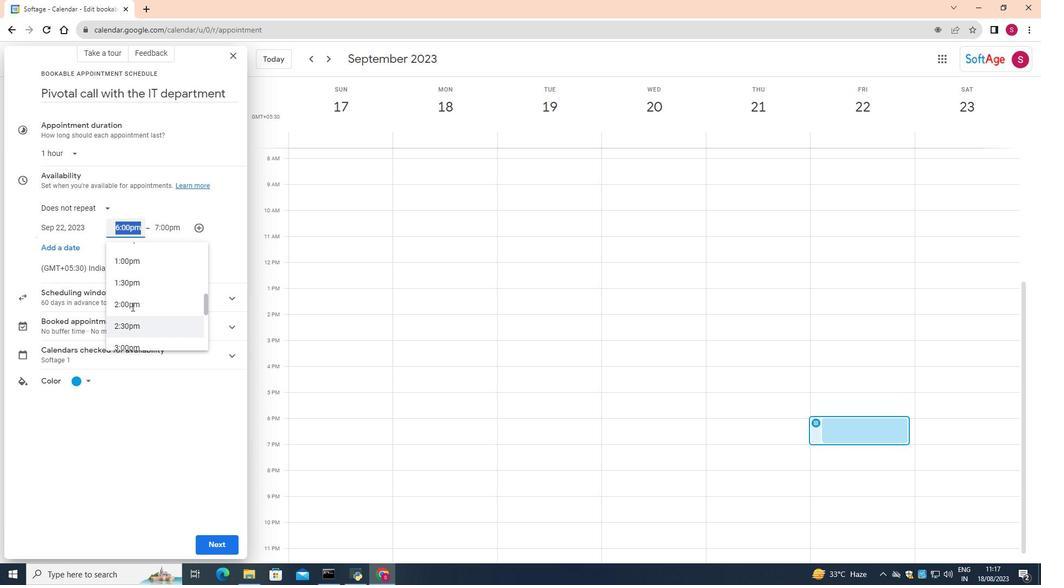 
Action: Mouse scrolled (131, 306) with delta (0, 0)
Screenshot: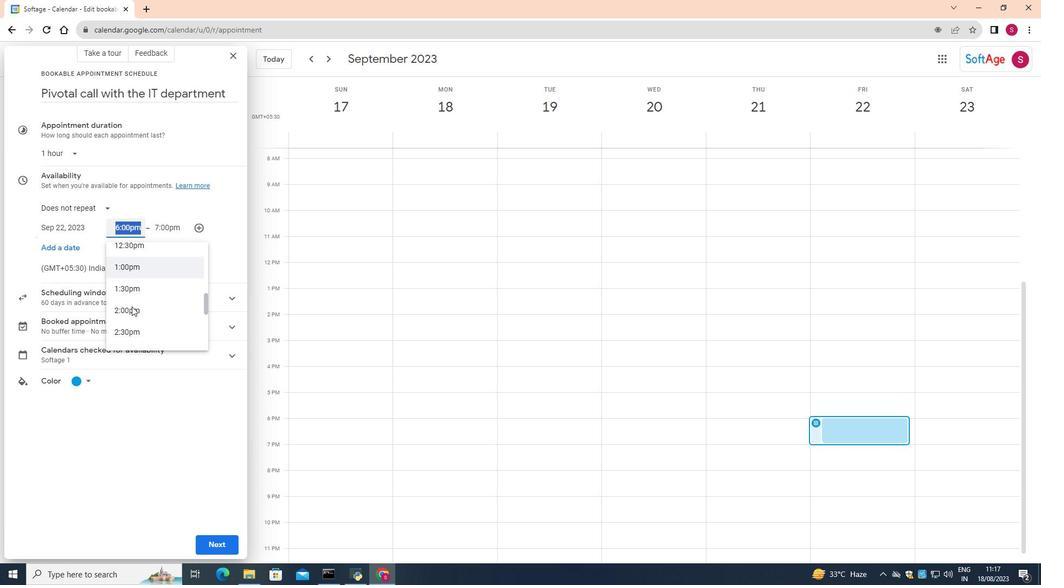 
Action: Mouse scrolled (131, 306) with delta (0, 0)
Screenshot: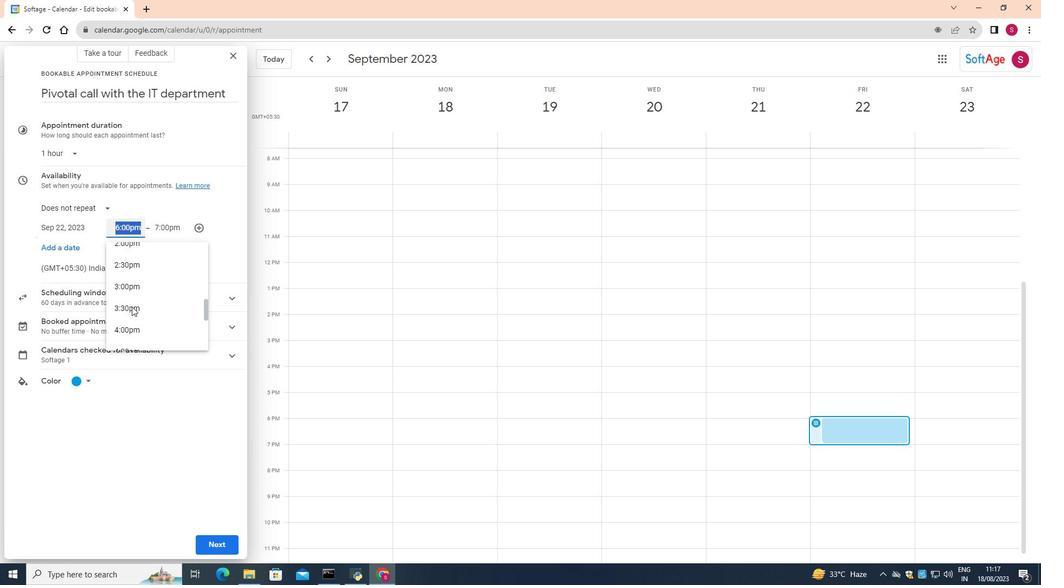
Action: Mouse moved to (140, 228)
Screenshot: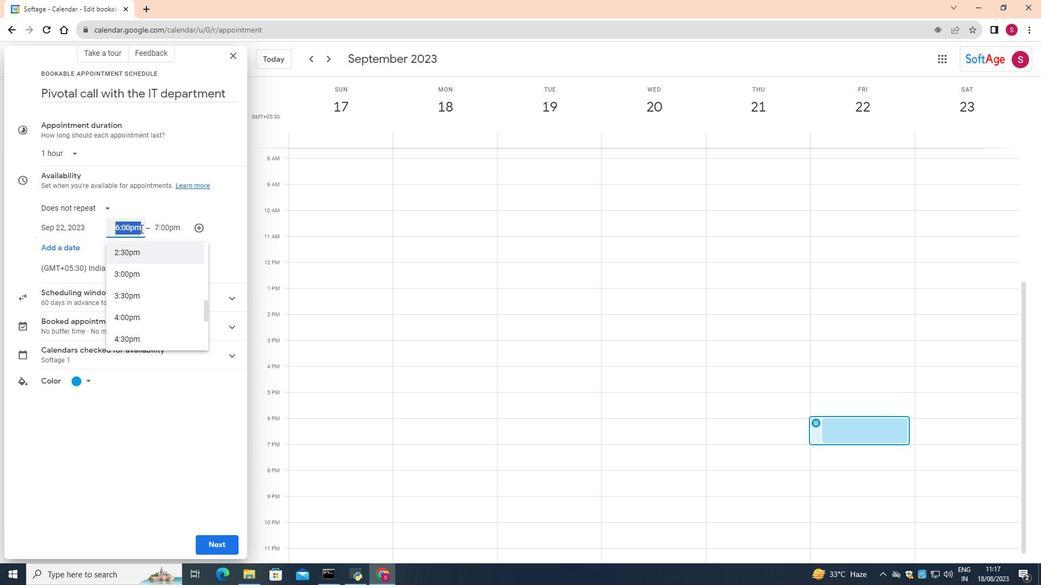 
Action: Mouse pressed left at (140, 228)
Screenshot: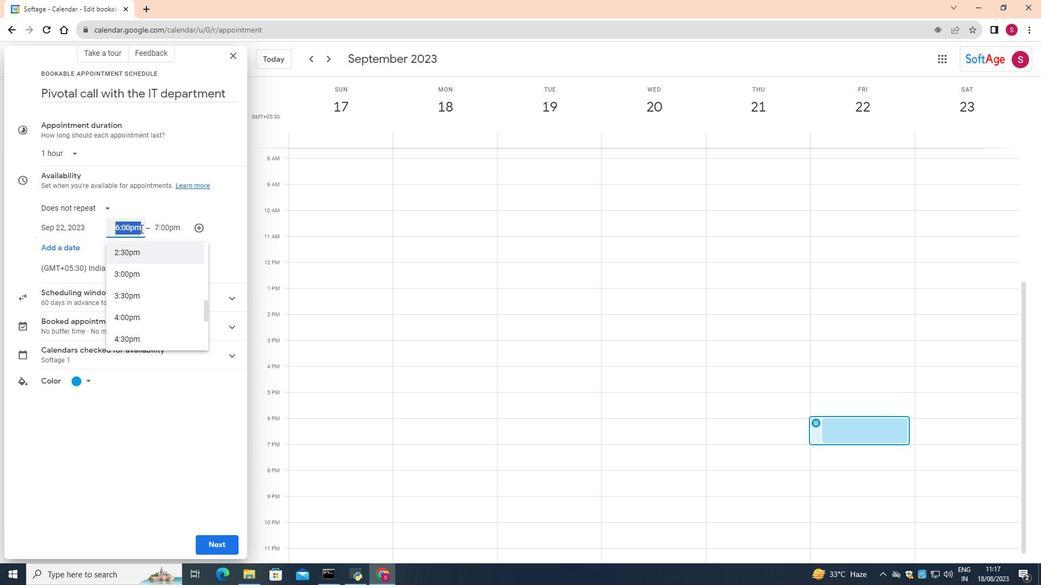 
Action: Mouse pressed left at (140, 228)
Screenshot: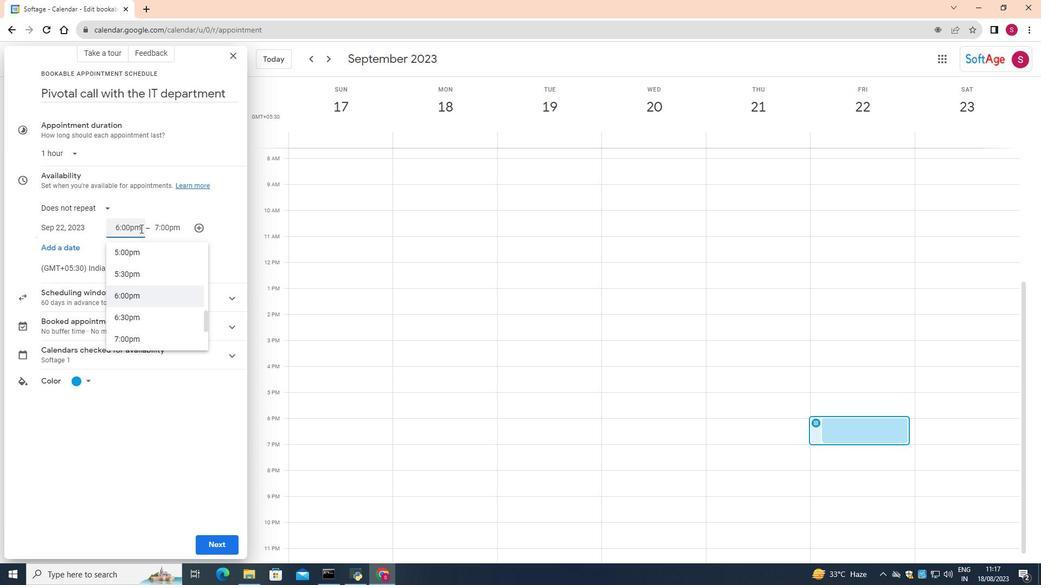 
Action: Key pressed <Key.backspace>2<Key.shift_r>:45<Key.space><Key.shift>PM
Screenshot: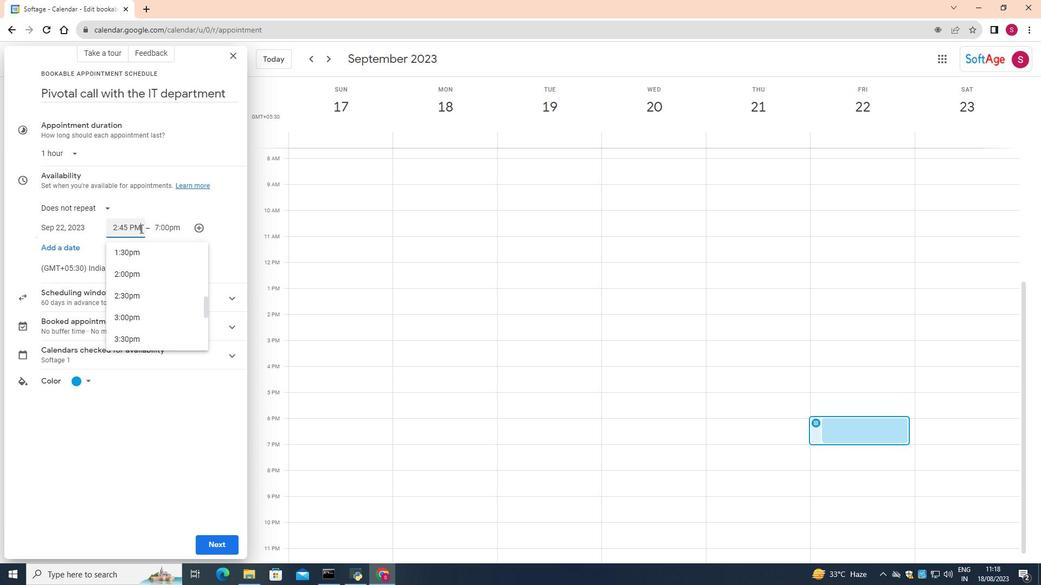 
Action: Mouse moved to (184, 229)
Screenshot: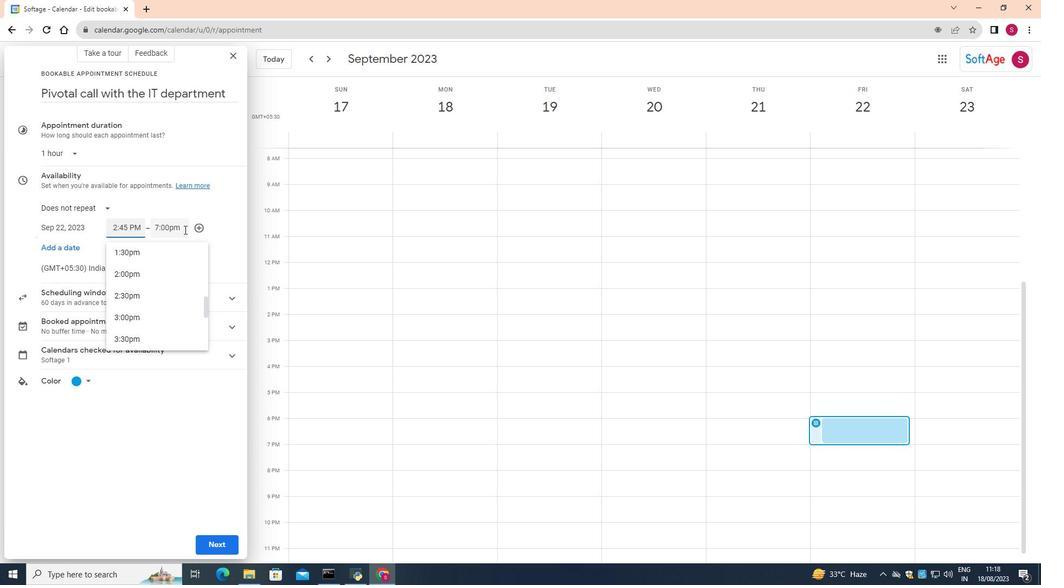 
Action: Mouse pressed left at (184, 229)
Screenshot: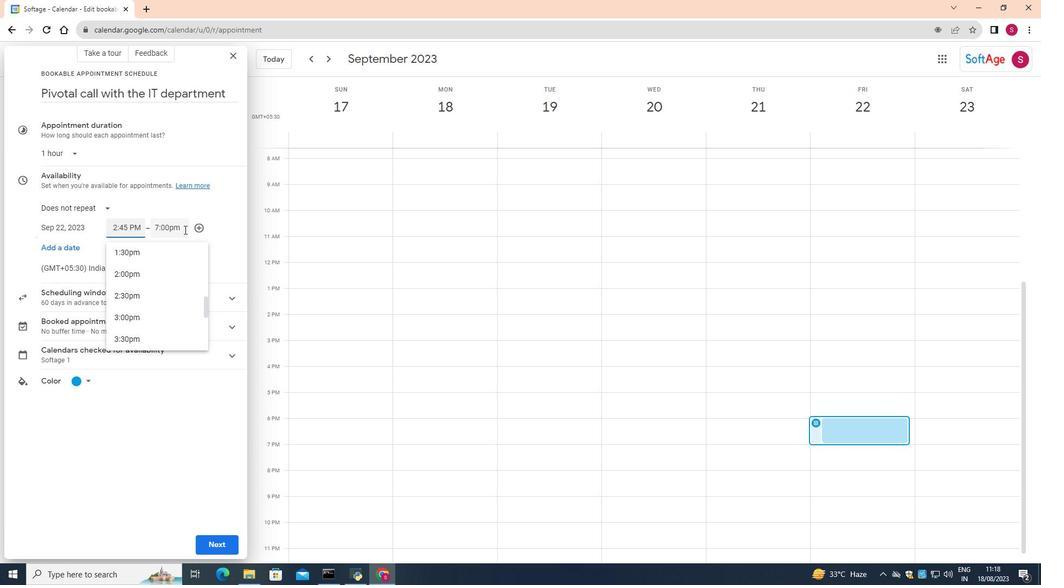 
Action: Mouse moved to (200, 299)
Screenshot: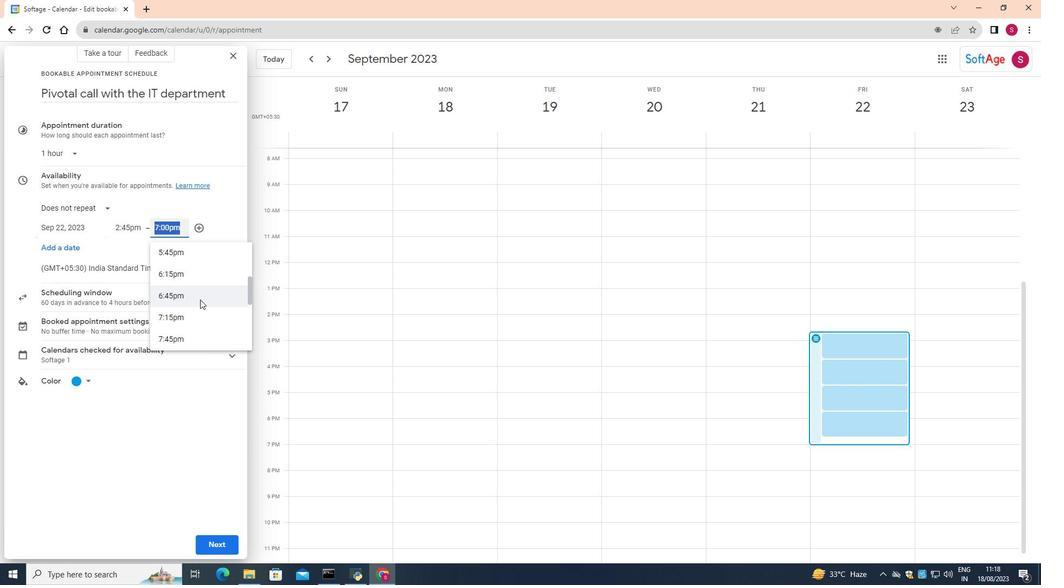 
Action: Mouse scrolled (200, 300) with delta (0, 0)
Screenshot: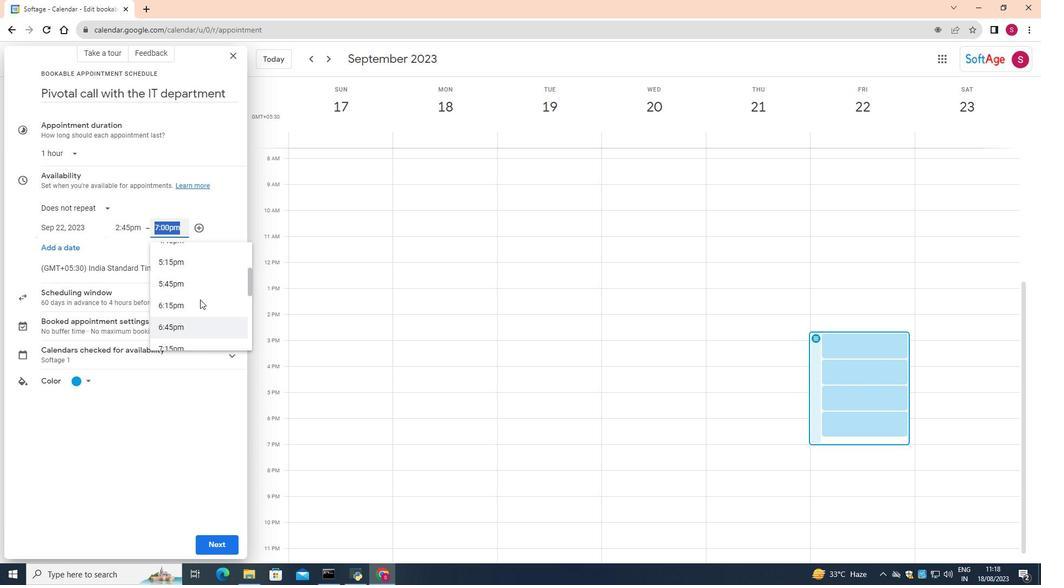 
Action: Mouse scrolled (200, 300) with delta (0, 0)
Screenshot: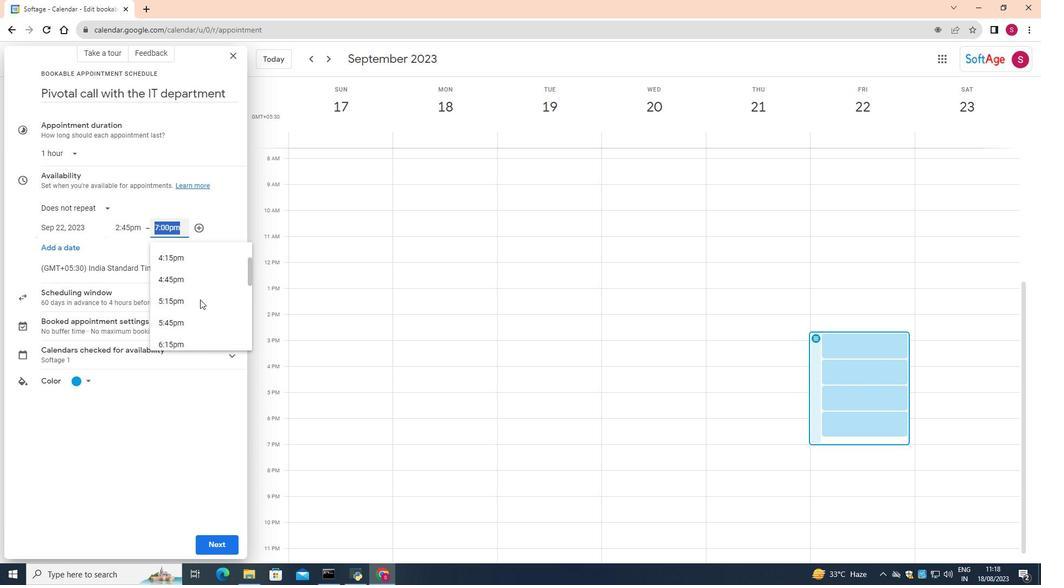 
Action: Mouse scrolled (200, 300) with delta (0, 0)
Screenshot: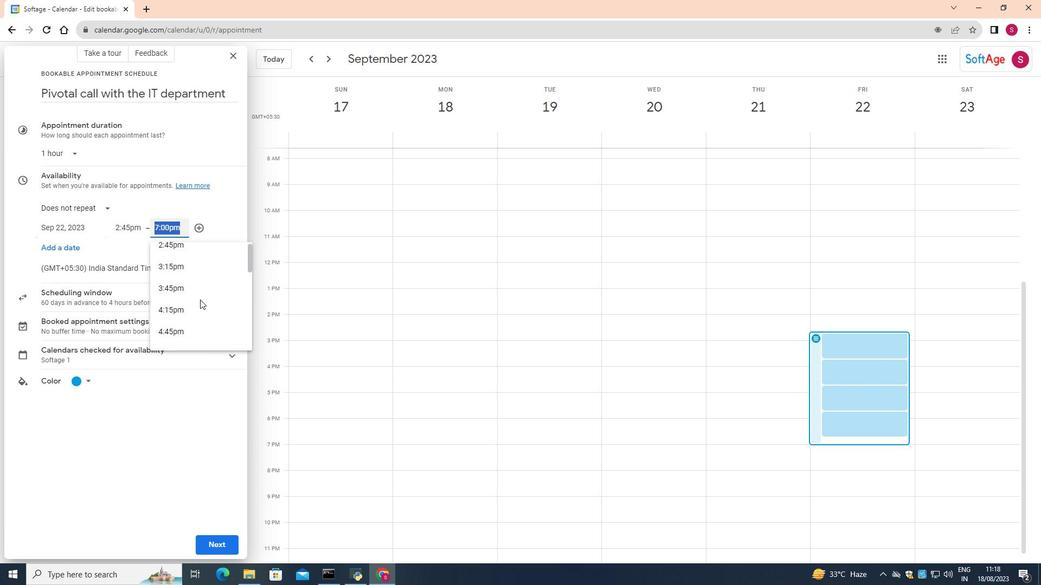 
Action: Mouse moved to (175, 224)
Screenshot: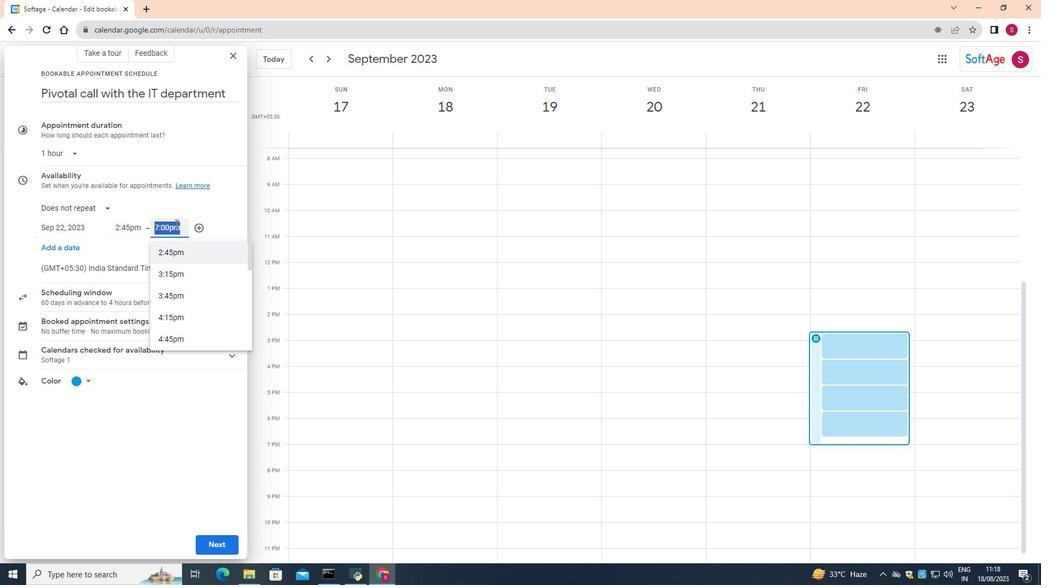 
Action: Key pressed 4<Key.shift_r>:00<Key.space><Key.shift>PM
Screenshot: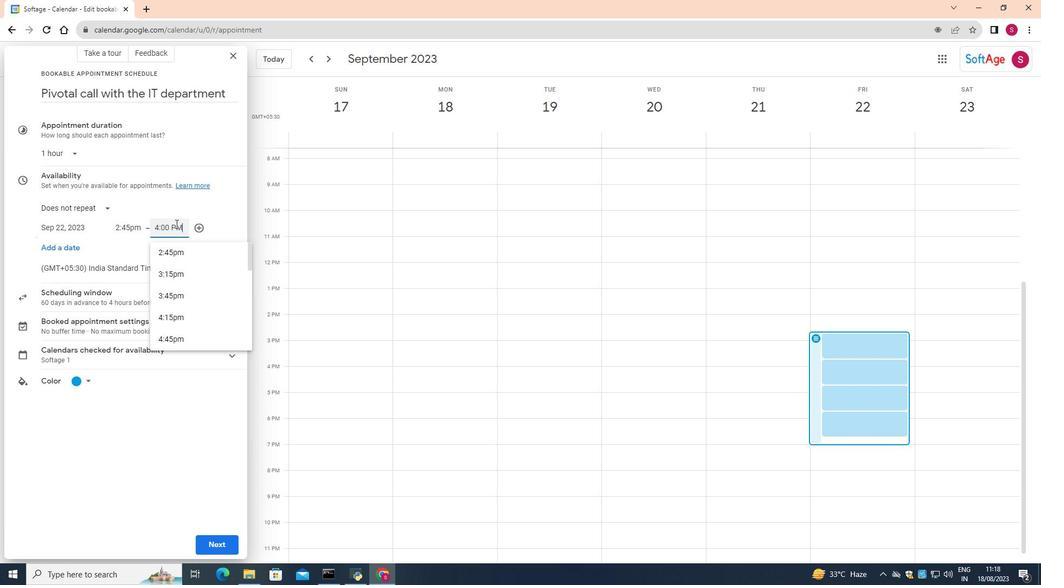 
Action: Mouse scrolled (175, 224) with delta (0, 0)
Screenshot: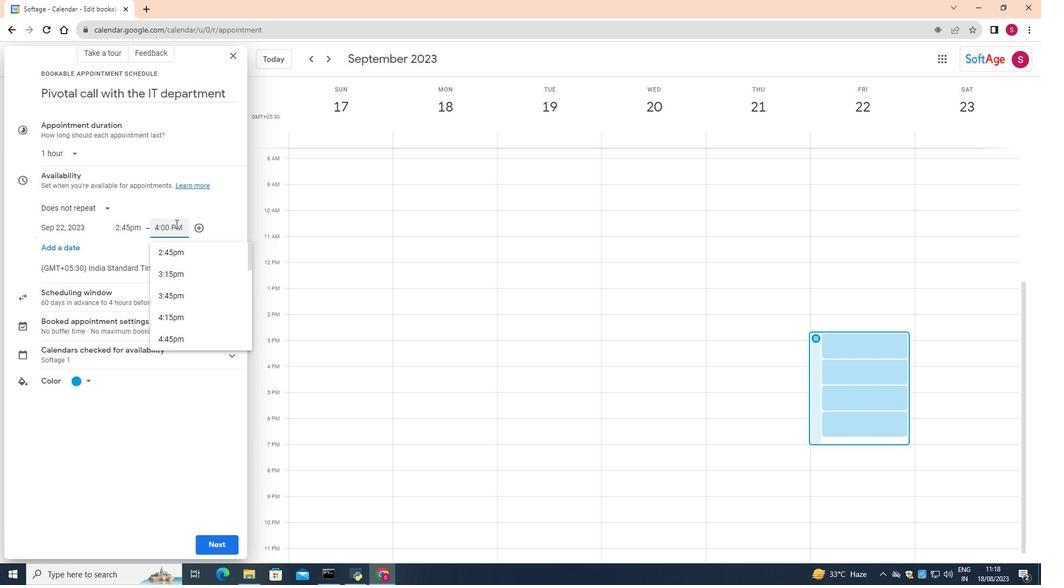 
Action: Mouse moved to (214, 546)
Screenshot: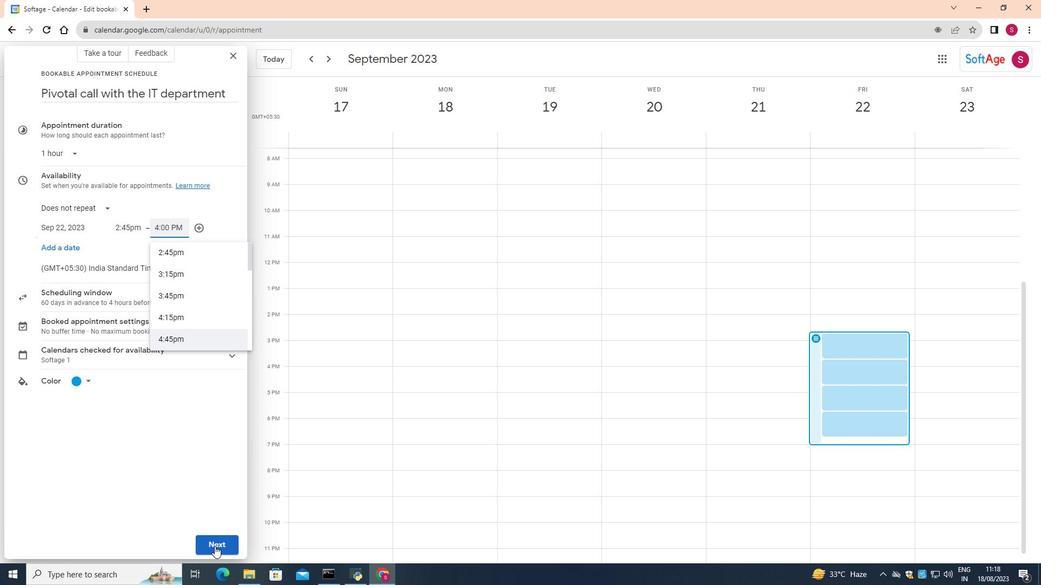 
Action: Mouse pressed left at (214, 546)
Screenshot: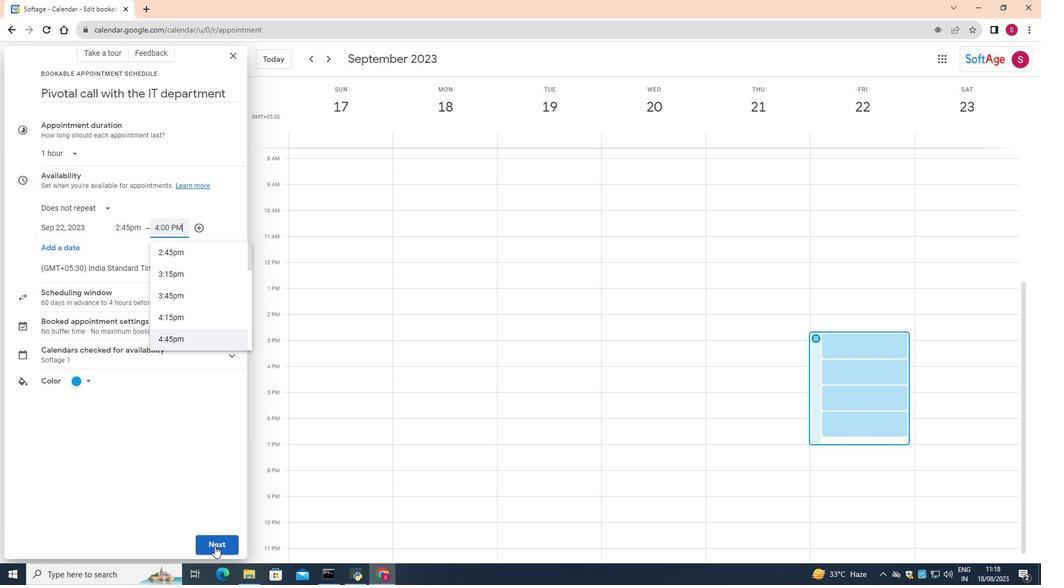 
Action: Mouse moved to (141, 288)
Screenshot: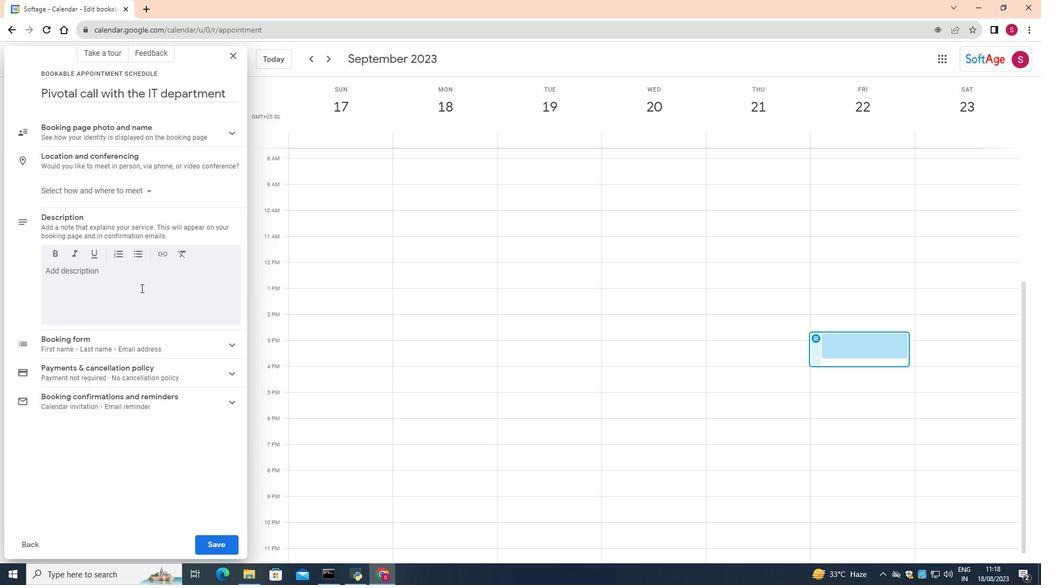 
Action: Mouse pressed left at (141, 288)
Screenshot: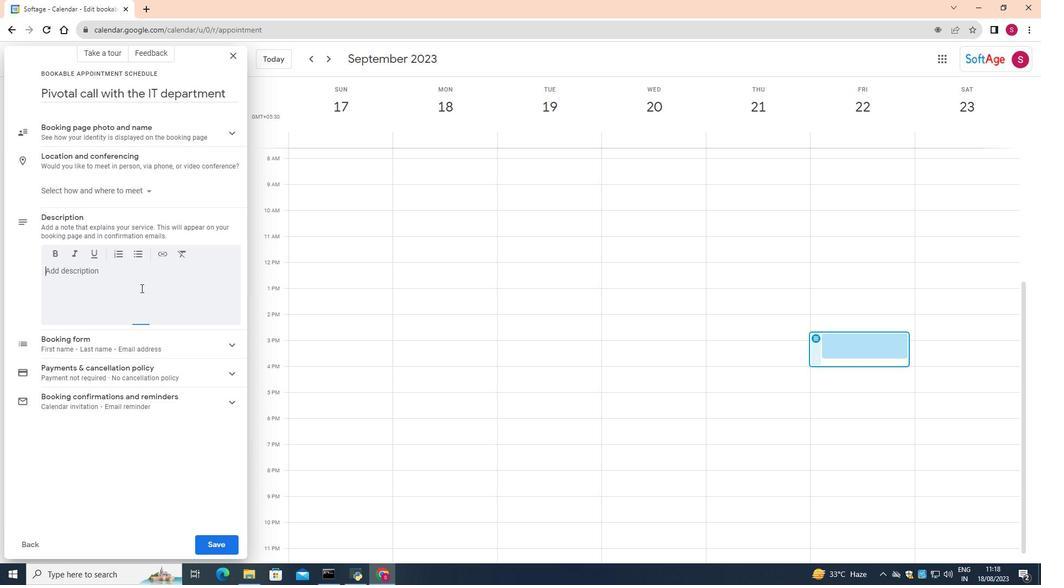 
Action: Key pressed <Key.shift><Key.shift><Key.shift>Pivotal<Key.space>call<Key.space>with<Key.space>the<Key.space><Key.shift>IT<Key.space>department<Key.space>to<Key.space>engage<Key.space>in<Key.space>comprehensive<Key.space>discussions<Key.space>about<Key.space>software<Key.space>updates,<Key.space>system<Key.space>enhancements,<Key.space>and<Key.space>data<Key.space>security<Key.space>measures.
Screenshot: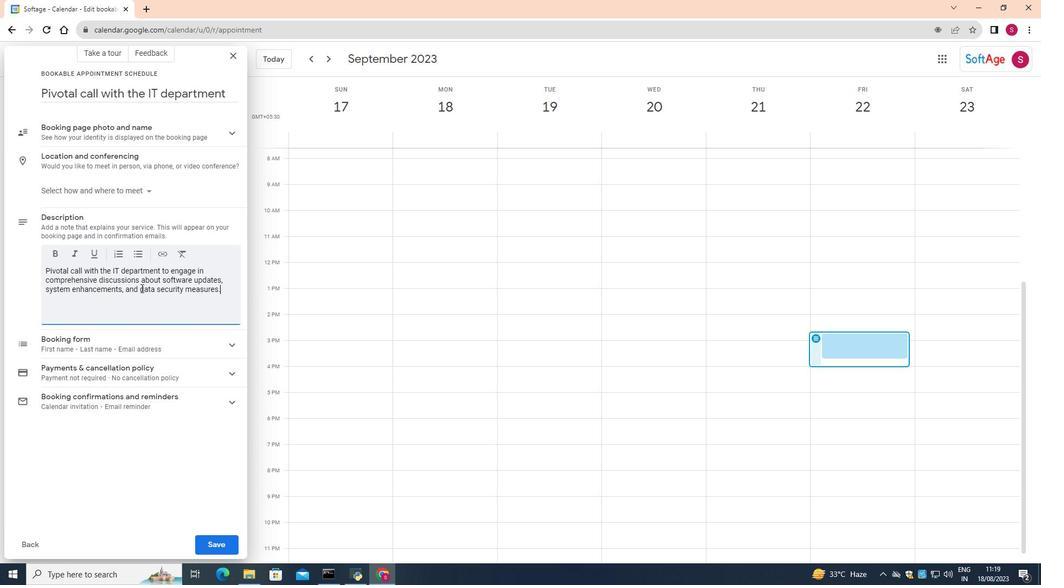 
Action: Mouse moved to (228, 547)
Screenshot: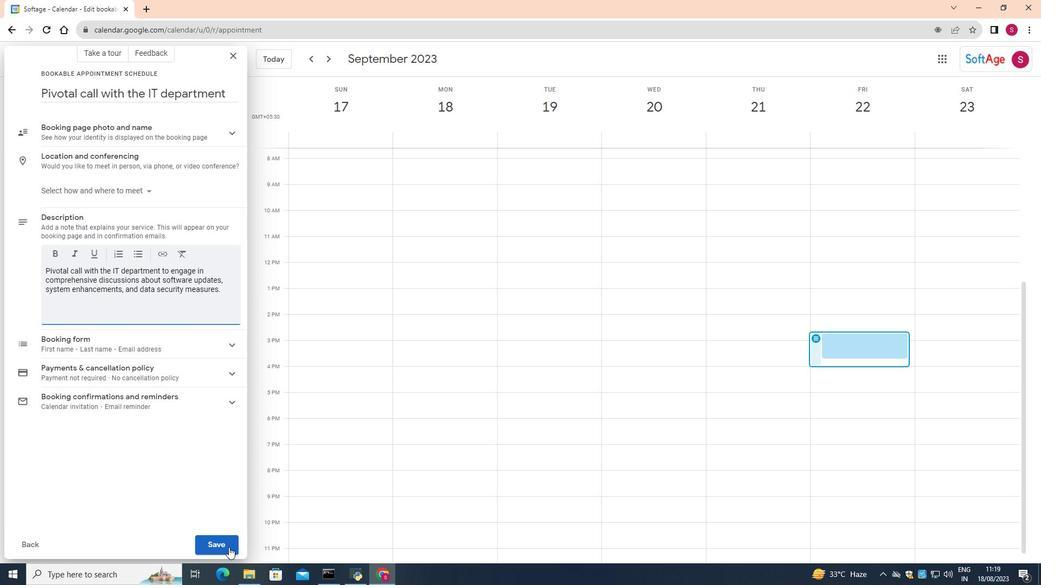
Action: Mouse pressed left at (228, 547)
Screenshot: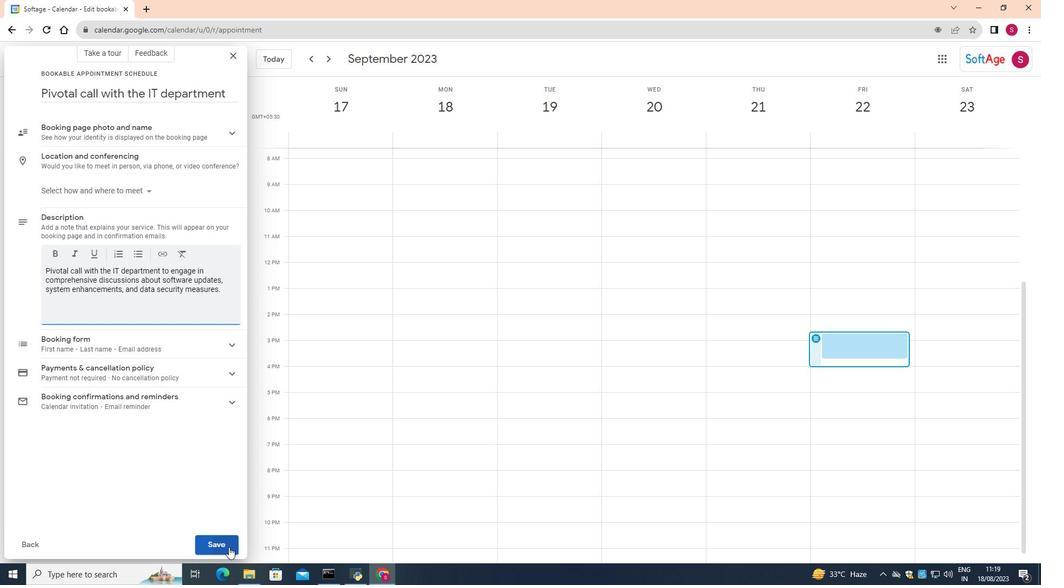 
